 Task: Look for space in Herzogenrath, Germany from 1st July, 2023 to 8th July, 2023 for 2 adults, 1 child in price range Rs.15000 to Rs.20000. Place can be entire place with 1  bedroom having 1 bed and 1 bathroom. Property type can be house, flat, guest house, hotel. Booking option can be shelf check-in. Required host language is English.
Action: Mouse moved to (380, 105)
Screenshot: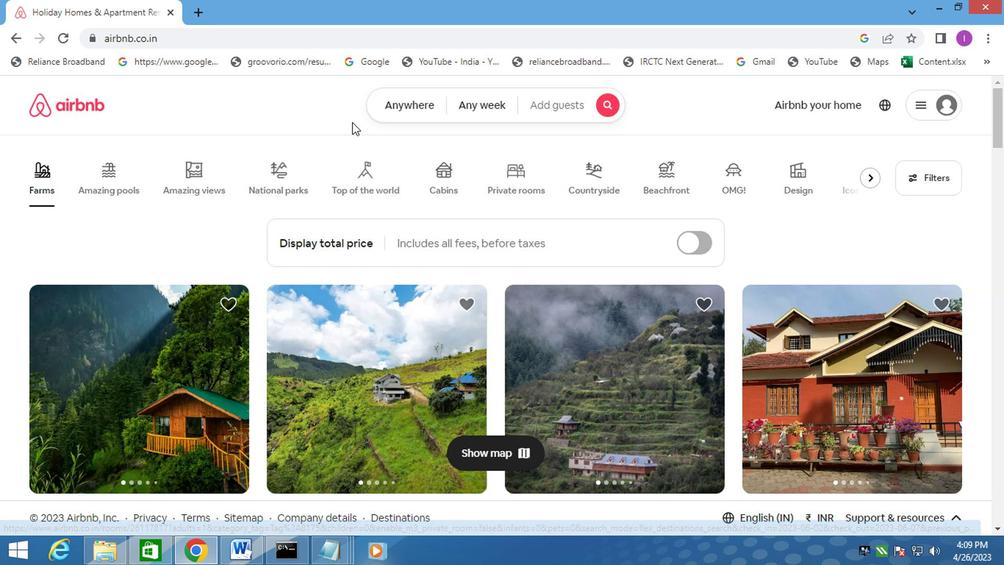 
Action: Mouse pressed left at (380, 105)
Screenshot: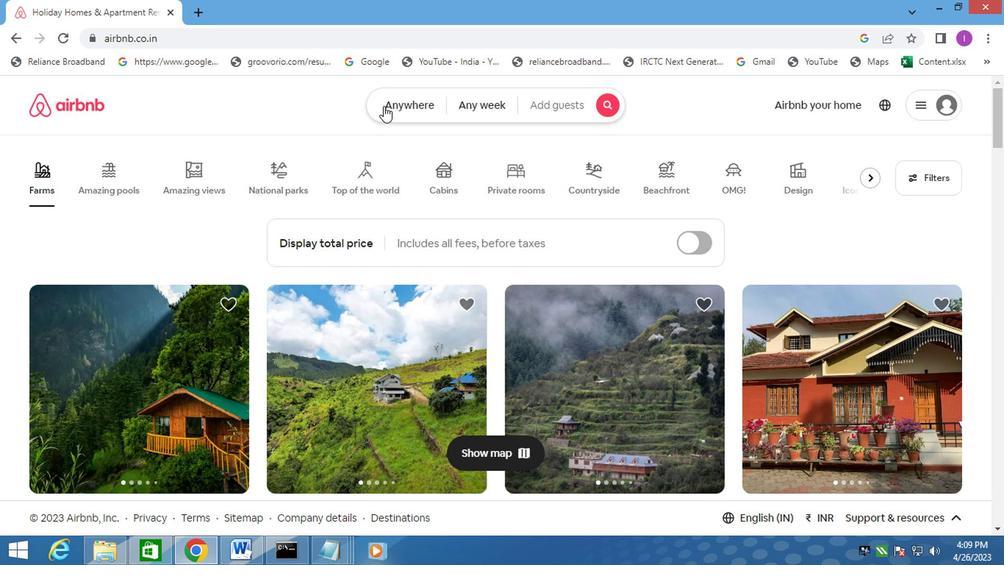
Action: Mouse moved to (277, 145)
Screenshot: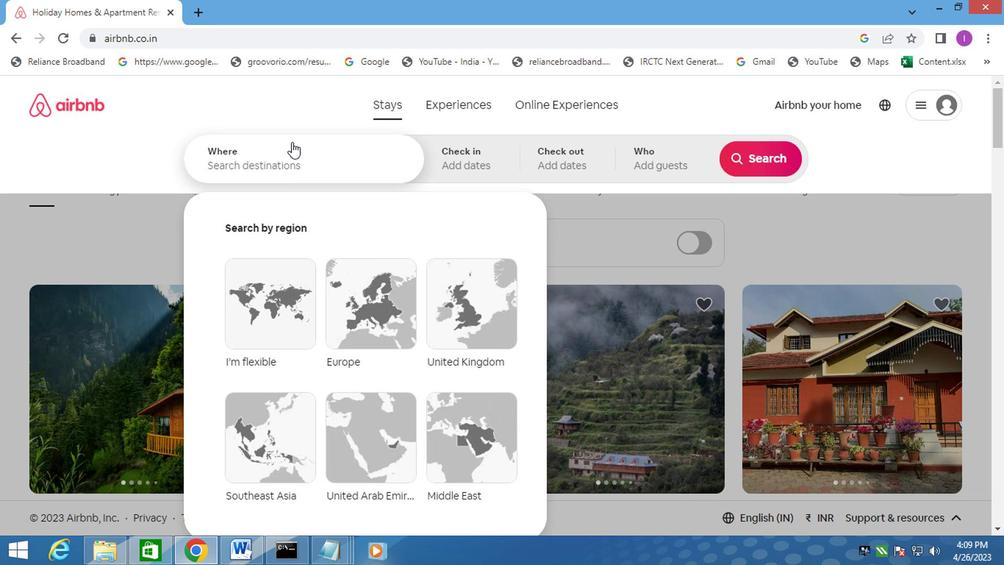 
Action: Mouse pressed left at (277, 145)
Screenshot: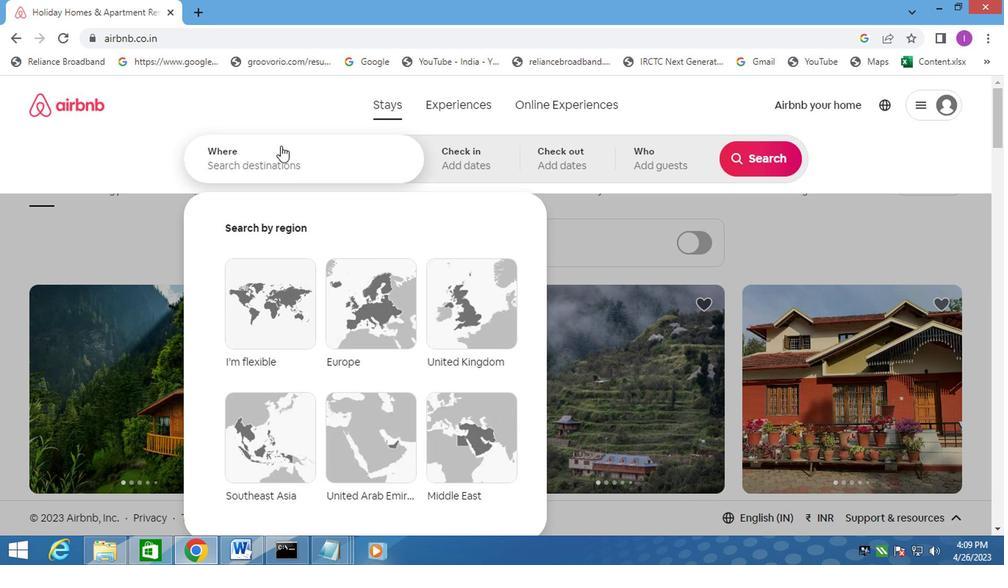
Action: Mouse moved to (277, 145)
Screenshot: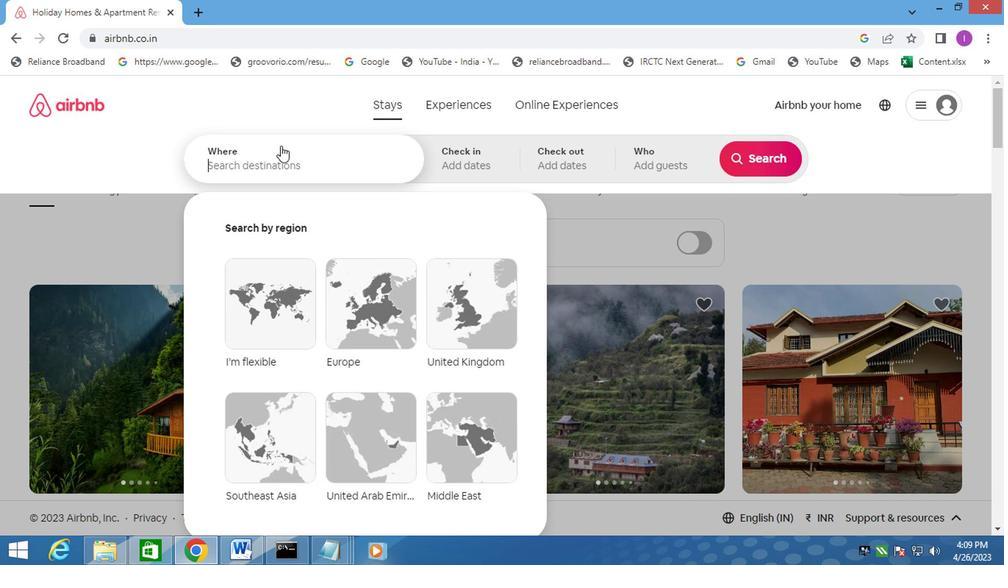 
Action: Key pressed <Key.shift><Key.shift><Key.shift><Key.shift>HERZOGENRATH,GERMANY
Screenshot: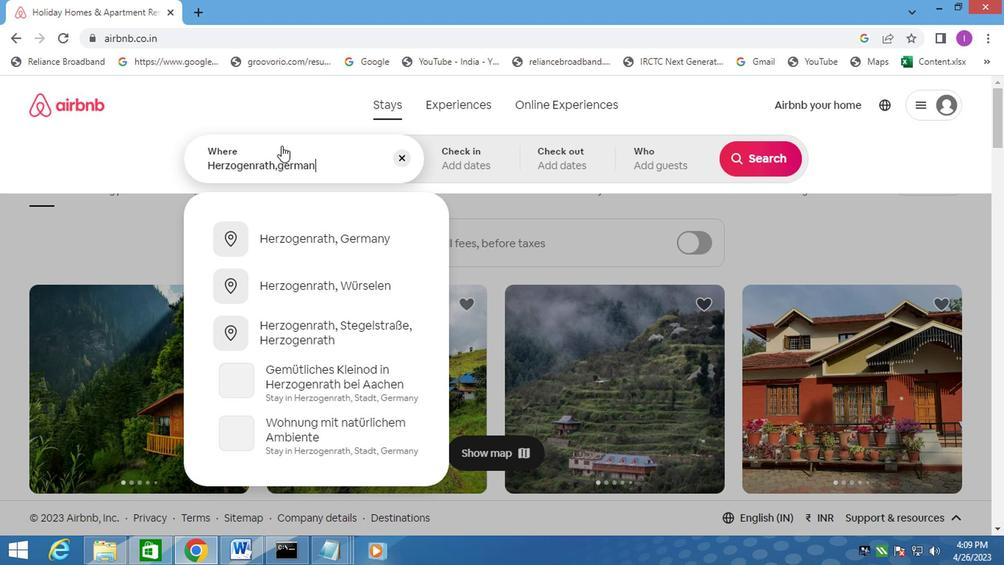 
Action: Mouse moved to (299, 244)
Screenshot: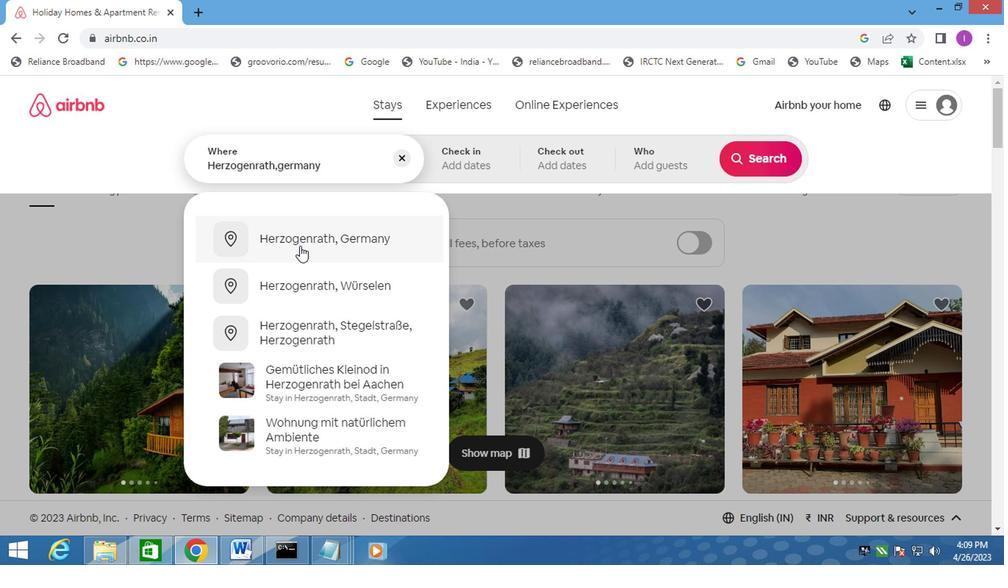 
Action: Mouse pressed left at (299, 244)
Screenshot: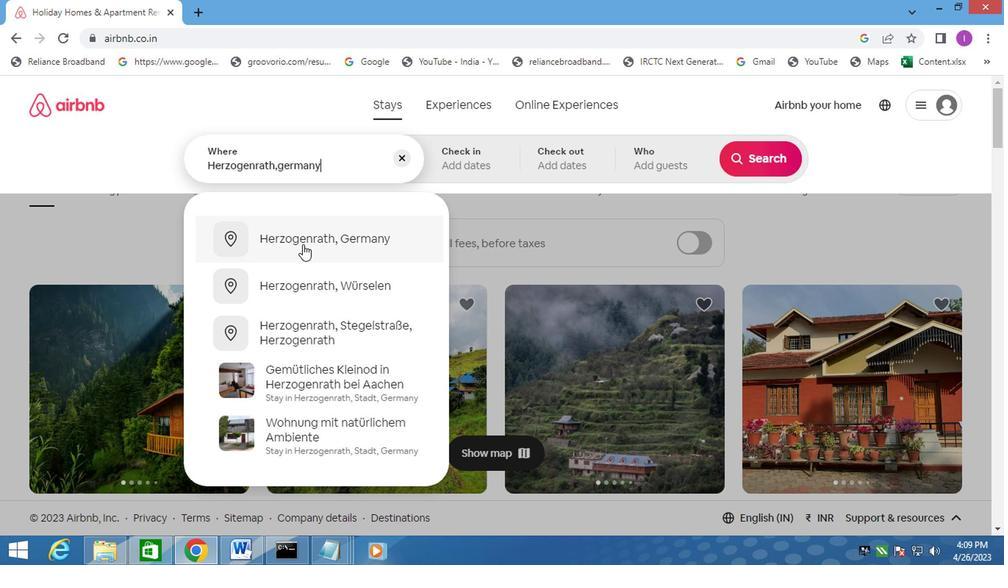 
Action: Mouse moved to (743, 278)
Screenshot: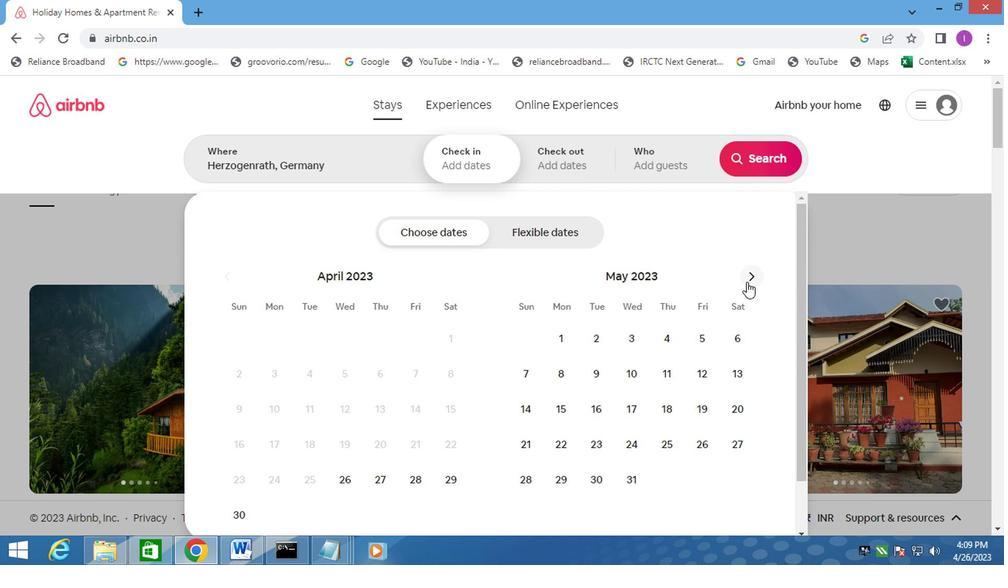 
Action: Mouse pressed left at (743, 278)
Screenshot: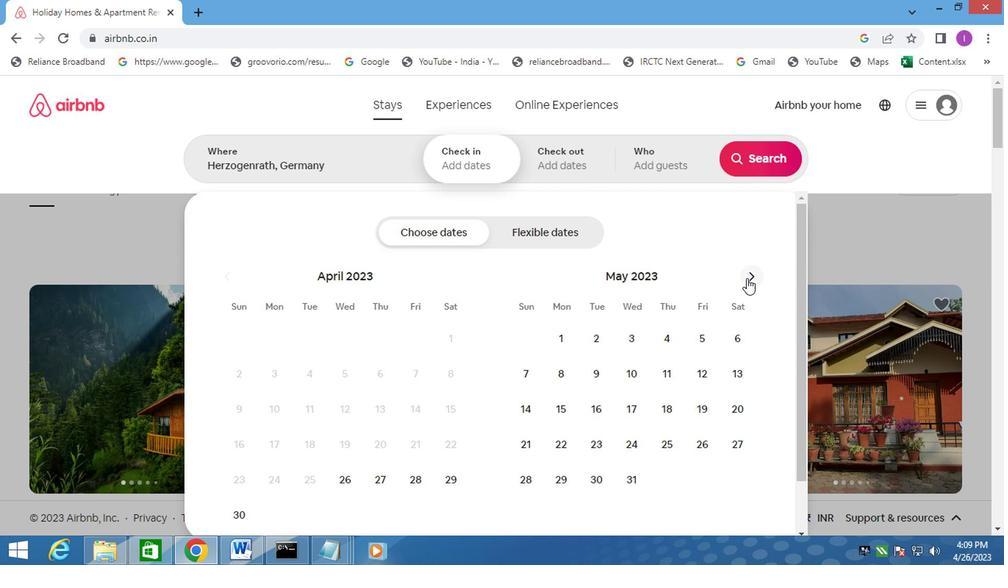 
Action: Mouse pressed left at (743, 278)
Screenshot: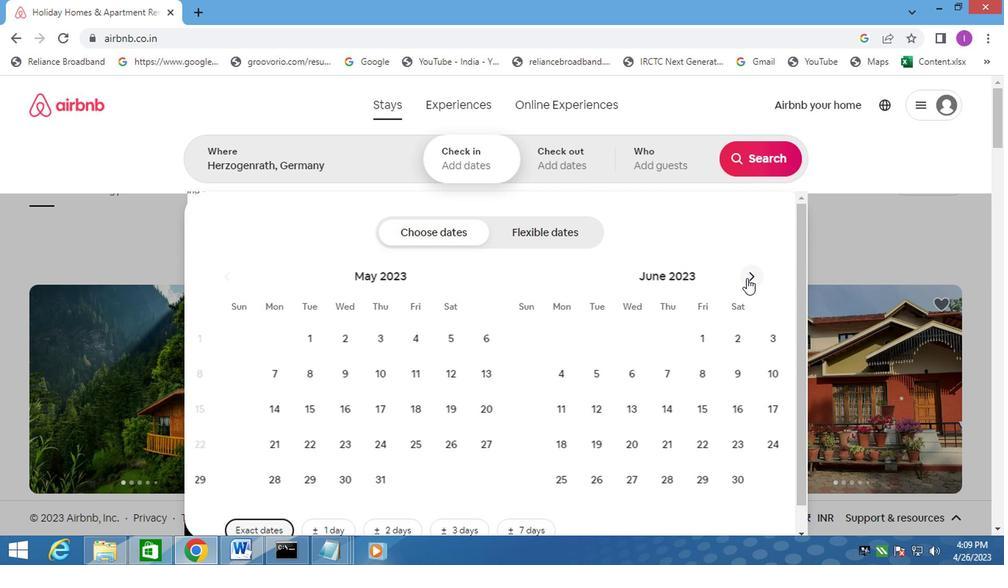 
Action: Mouse moved to (740, 341)
Screenshot: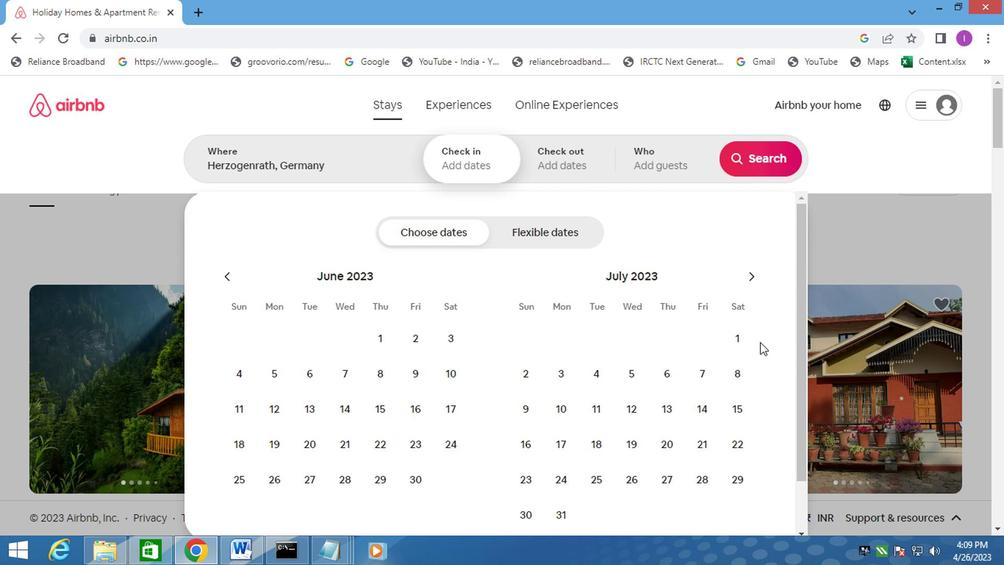 
Action: Mouse pressed left at (740, 341)
Screenshot: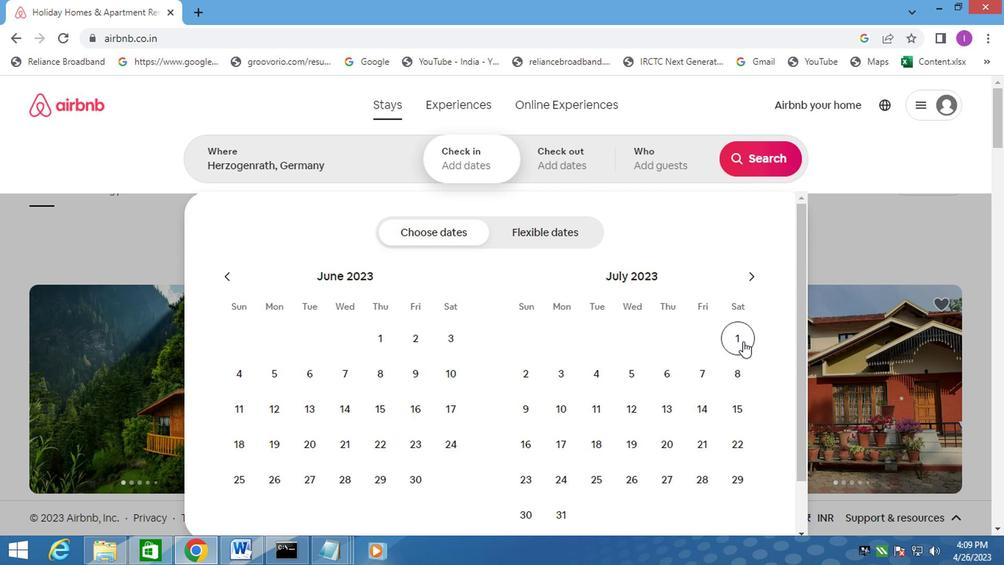 
Action: Mouse moved to (732, 381)
Screenshot: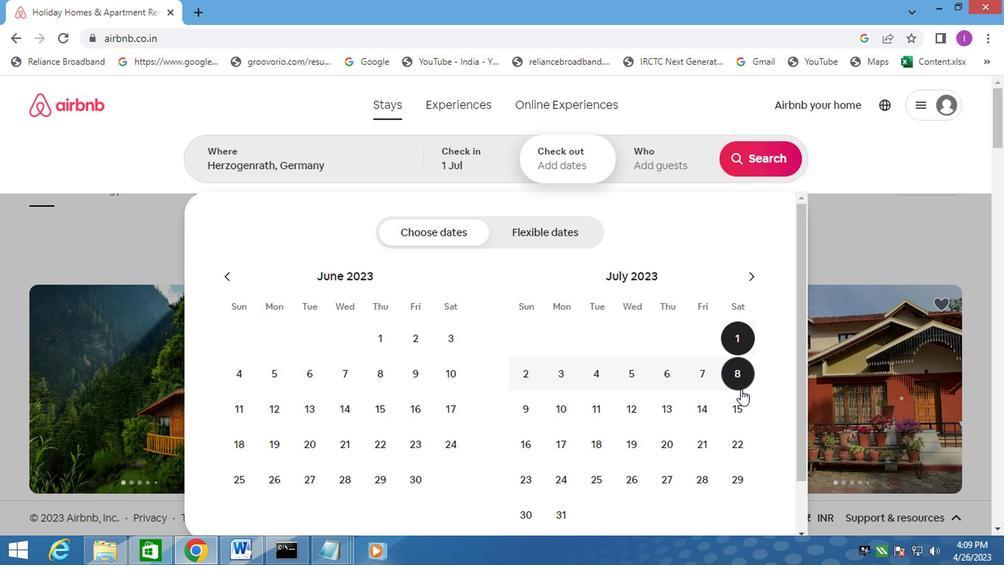 
Action: Mouse pressed left at (732, 381)
Screenshot: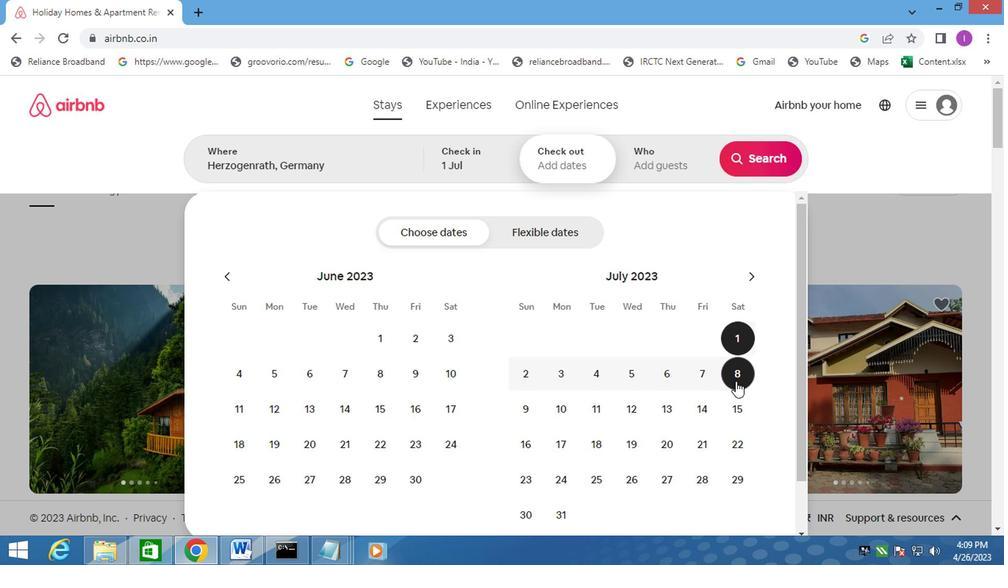 
Action: Mouse moved to (656, 169)
Screenshot: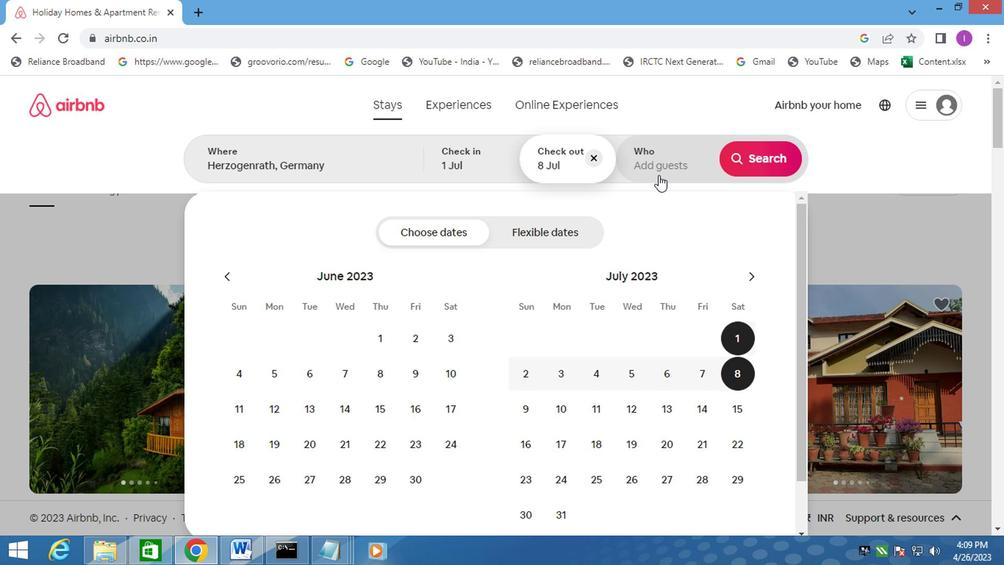 
Action: Mouse pressed left at (656, 169)
Screenshot: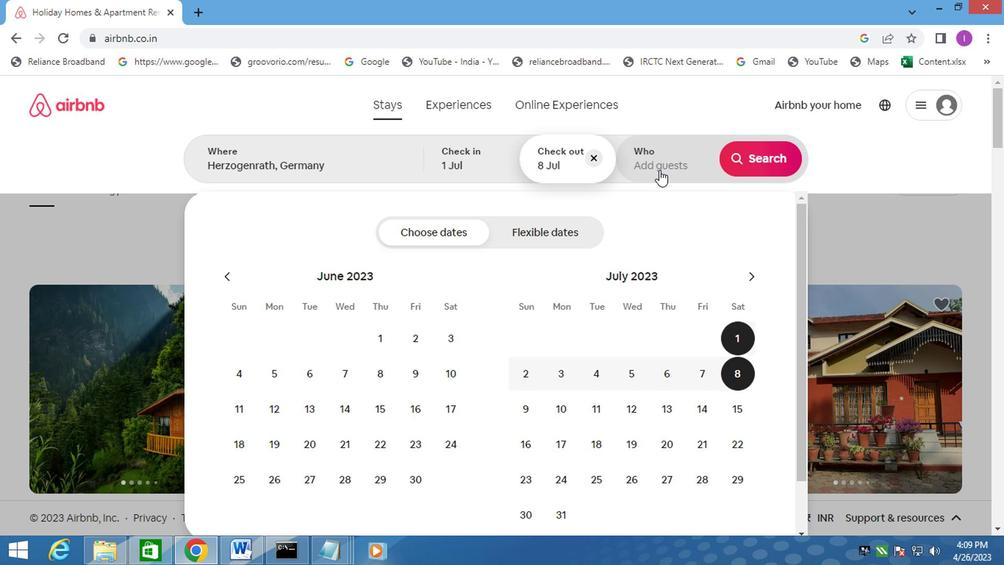 
Action: Mouse moved to (755, 242)
Screenshot: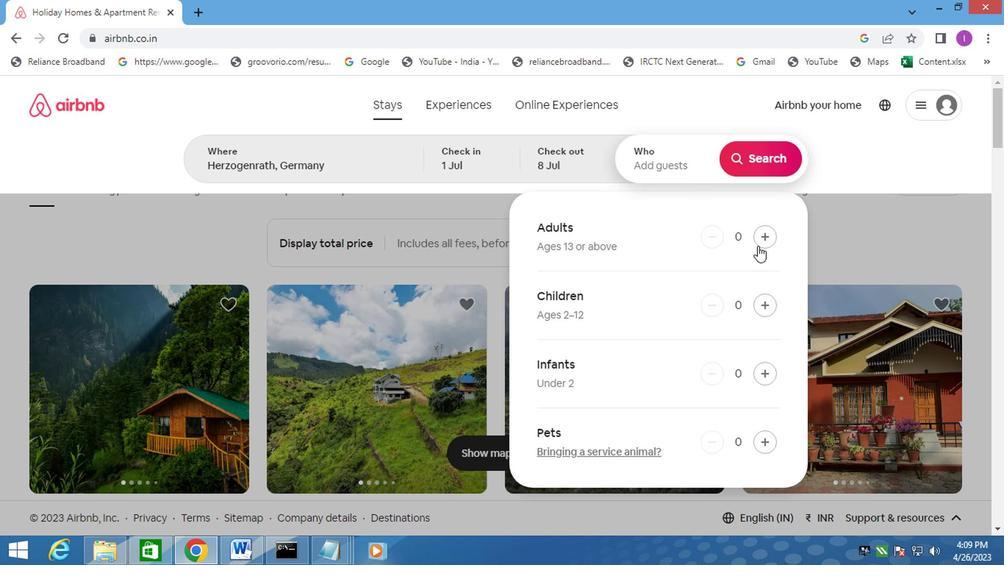 
Action: Mouse pressed left at (755, 242)
Screenshot: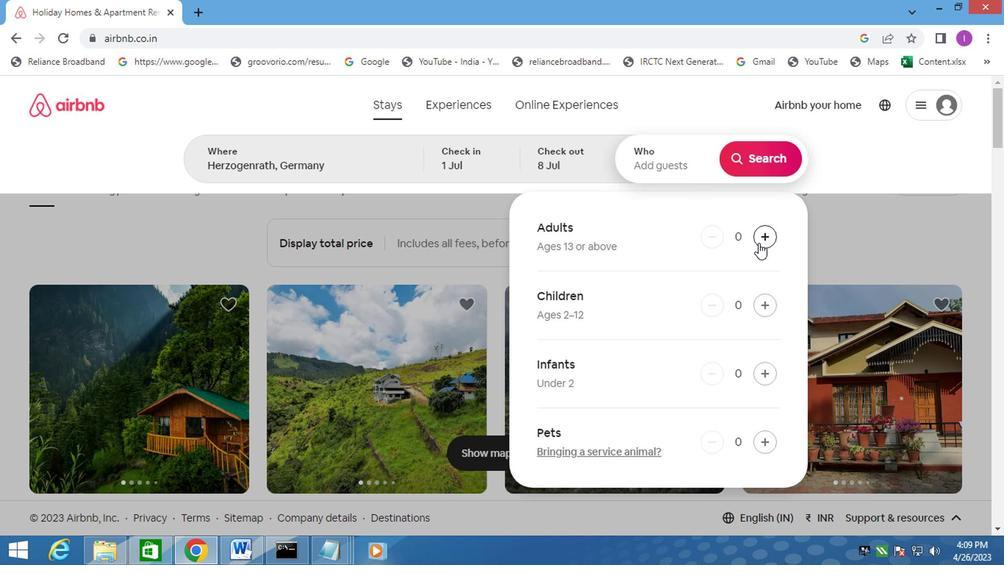 
Action: Mouse pressed left at (755, 242)
Screenshot: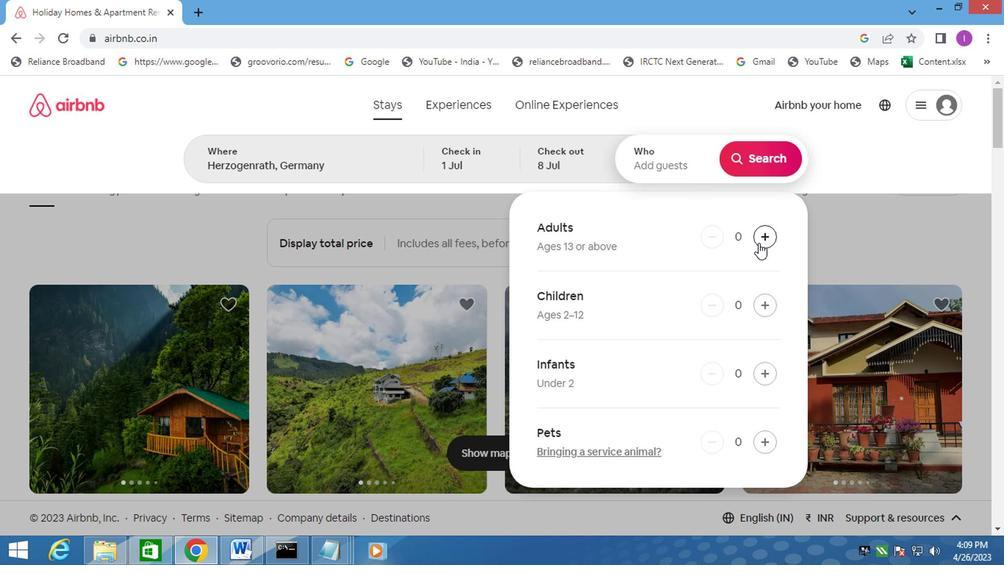 
Action: Mouse moved to (767, 310)
Screenshot: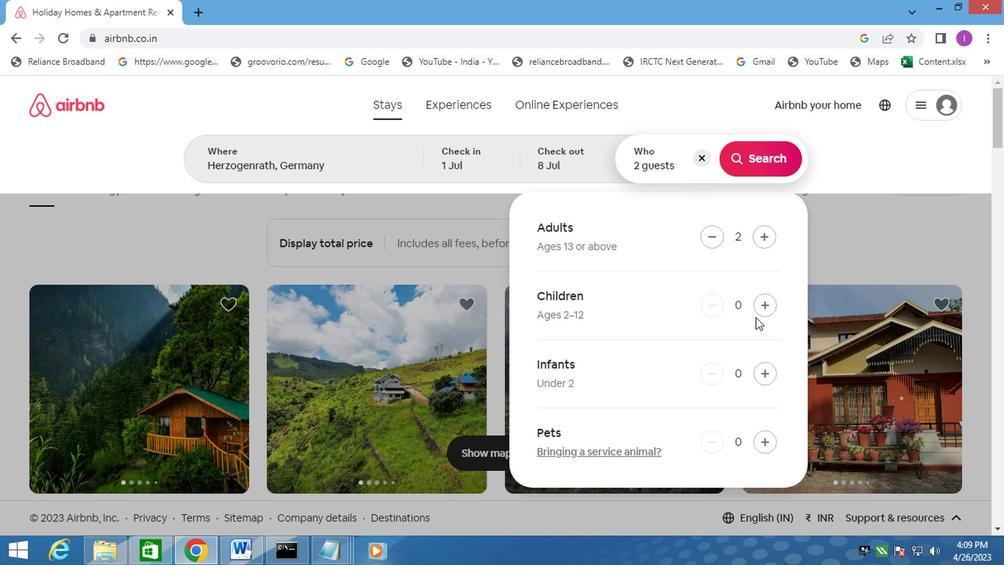 
Action: Mouse pressed left at (767, 310)
Screenshot: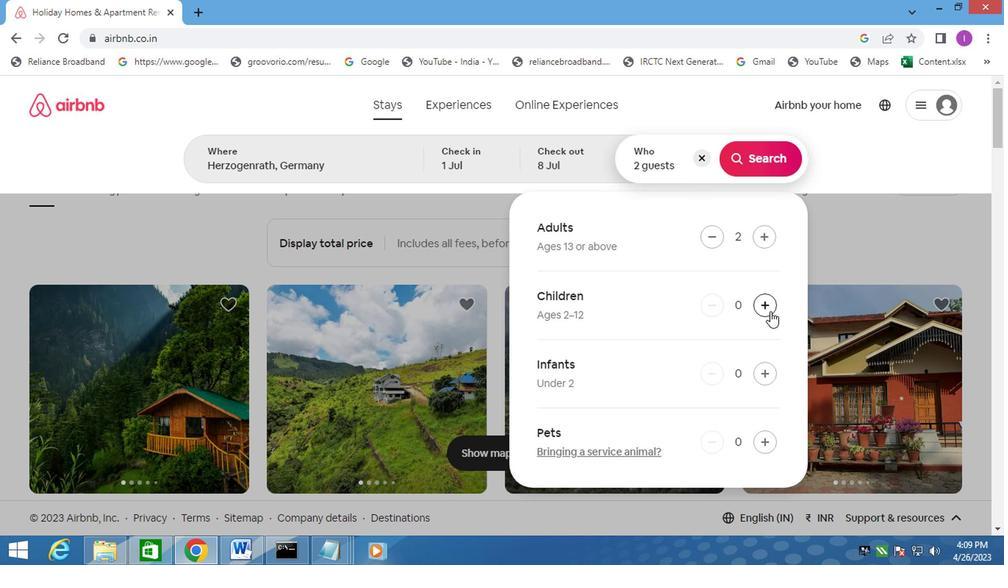 
Action: Mouse moved to (747, 163)
Screenshot: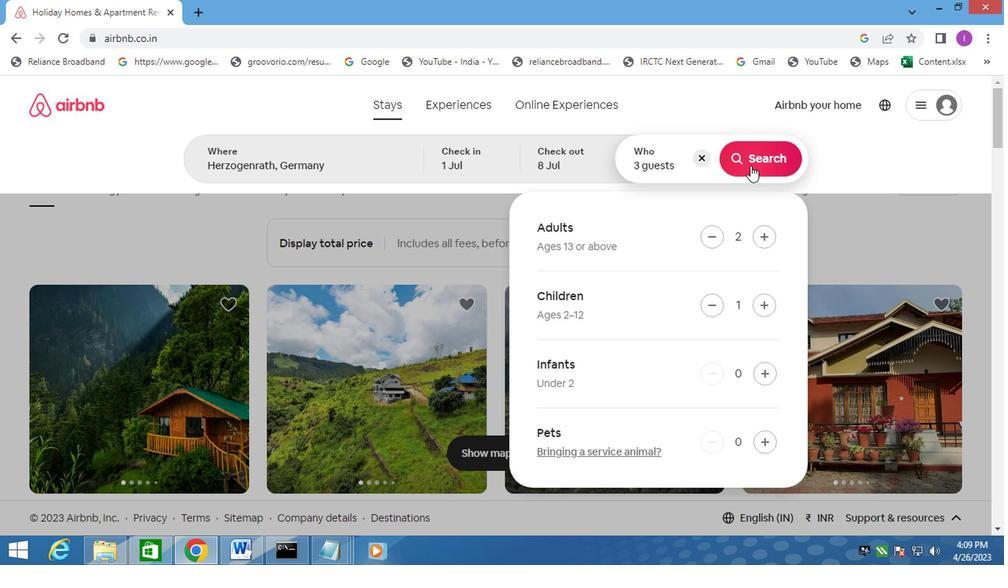 
Action: Mouse pressed left at (747, 163)
Screenshot: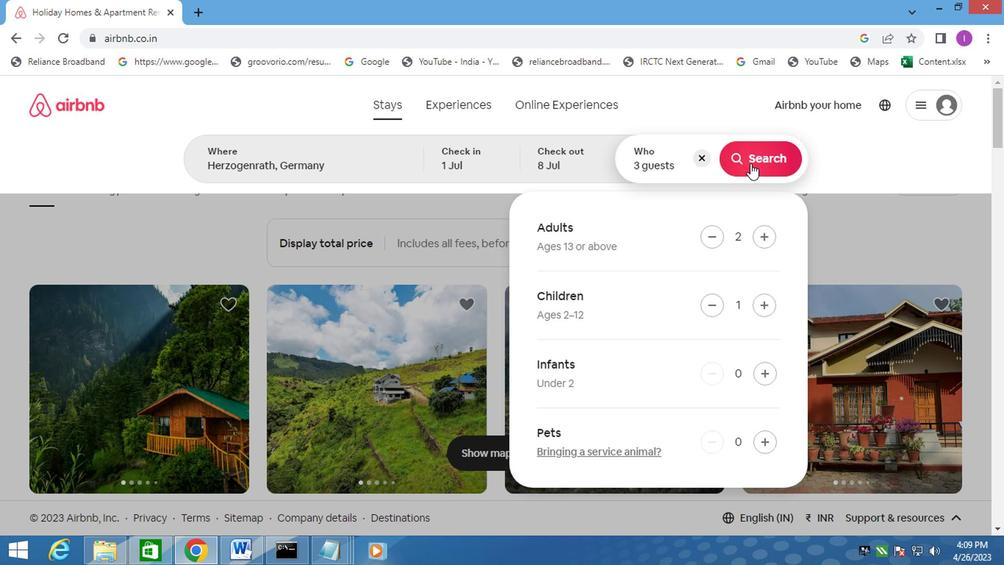 
Action: Mouse moved to (940, 165)
Screenshot: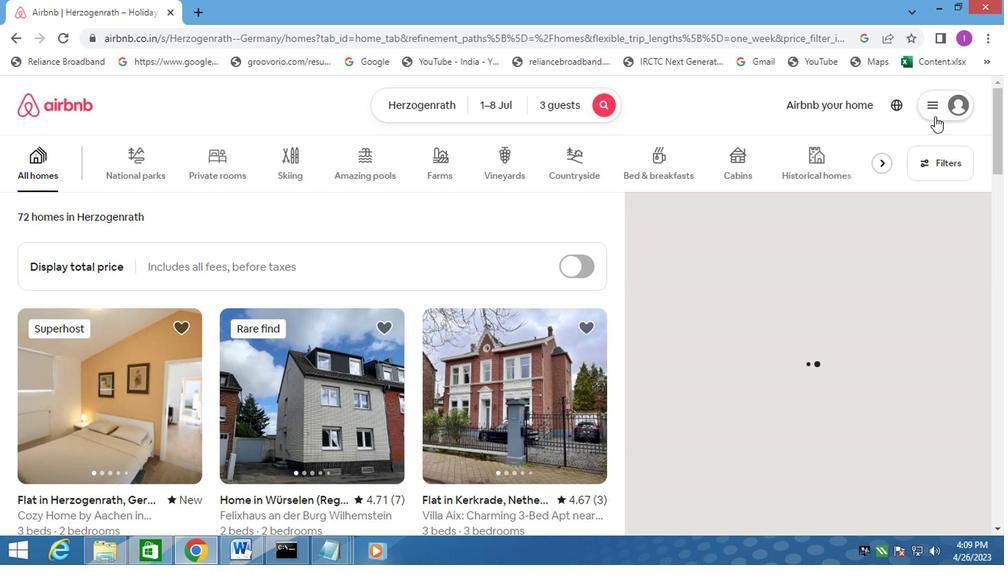 
Action: Mouse pressed left at (940, 165)
Screenshot: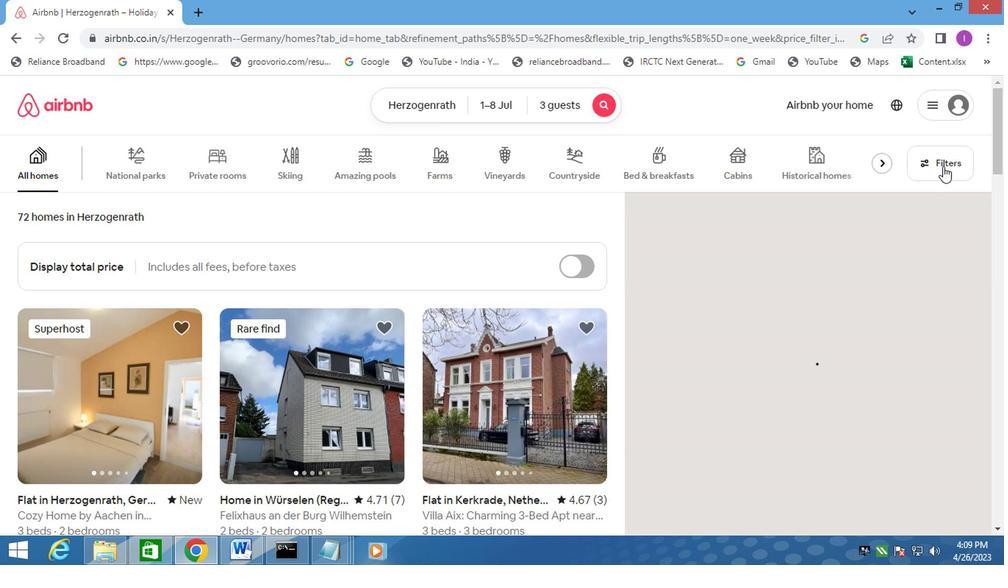 
Action: Mouse moved to (314, 342)
Screenshot: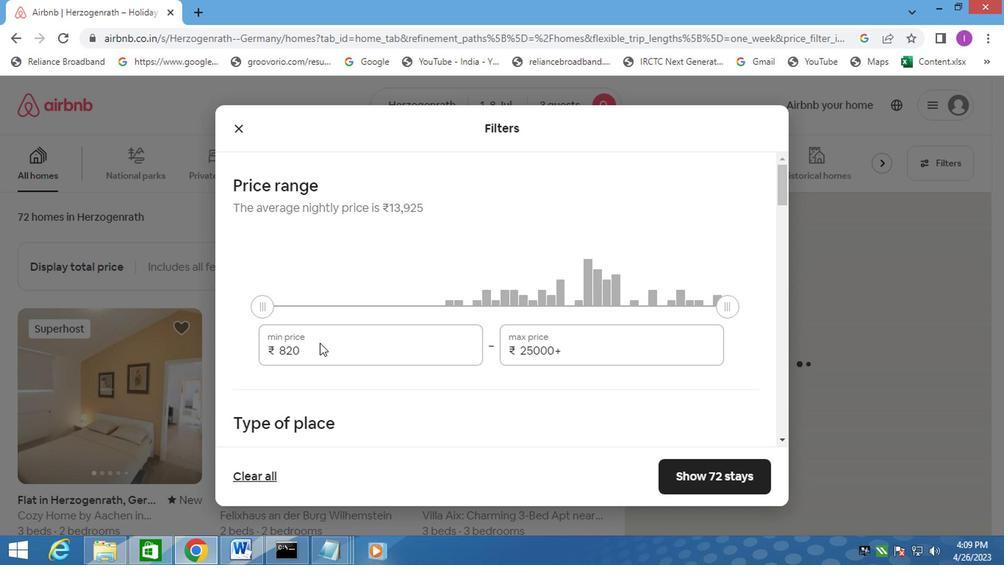 
Action: Mouse pressed left at (314, 342)
Screenshot: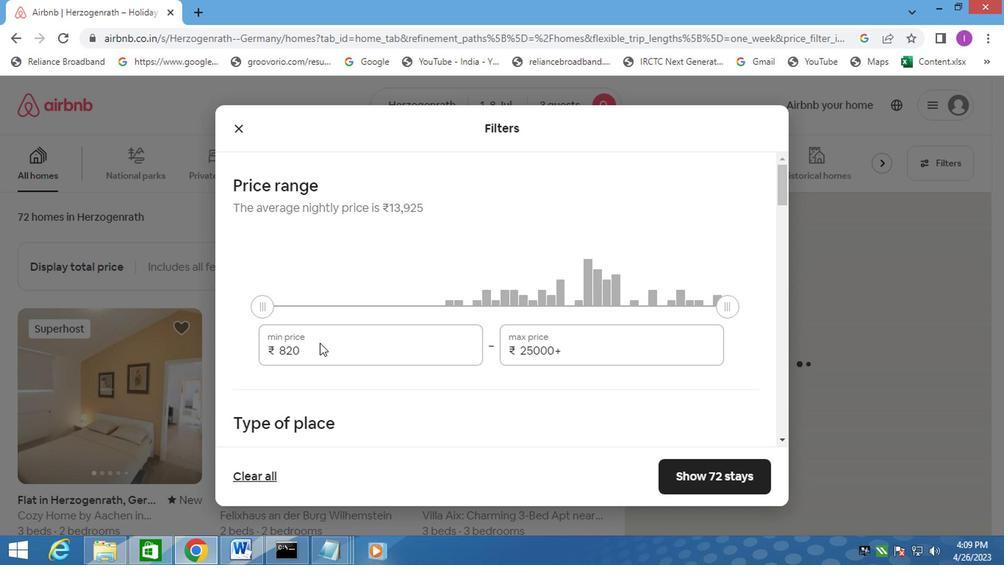 
Action: Mouse moved to (309, 342)
Screenshot: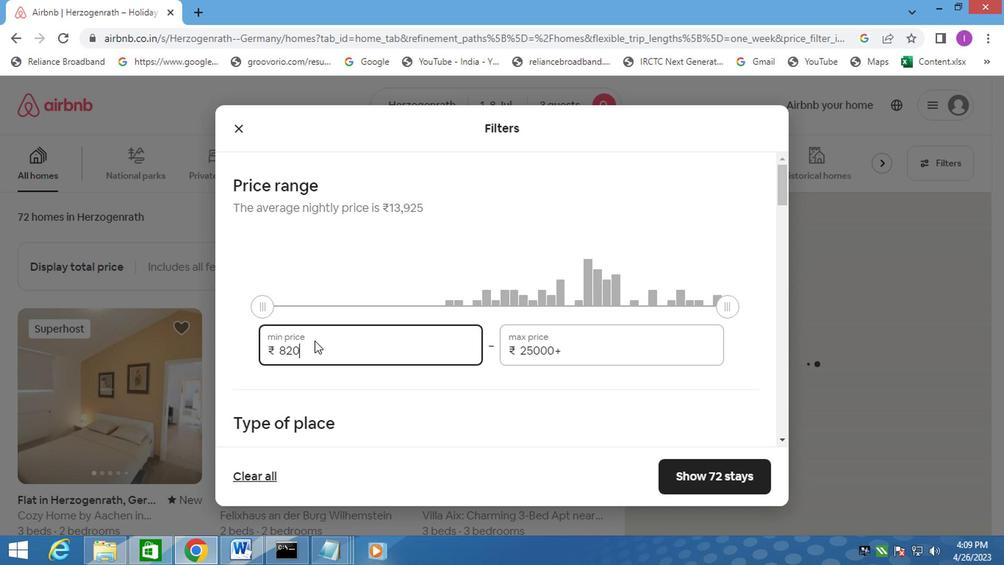 
Action: Mouse pressed left at (309, 342)
Screenshot: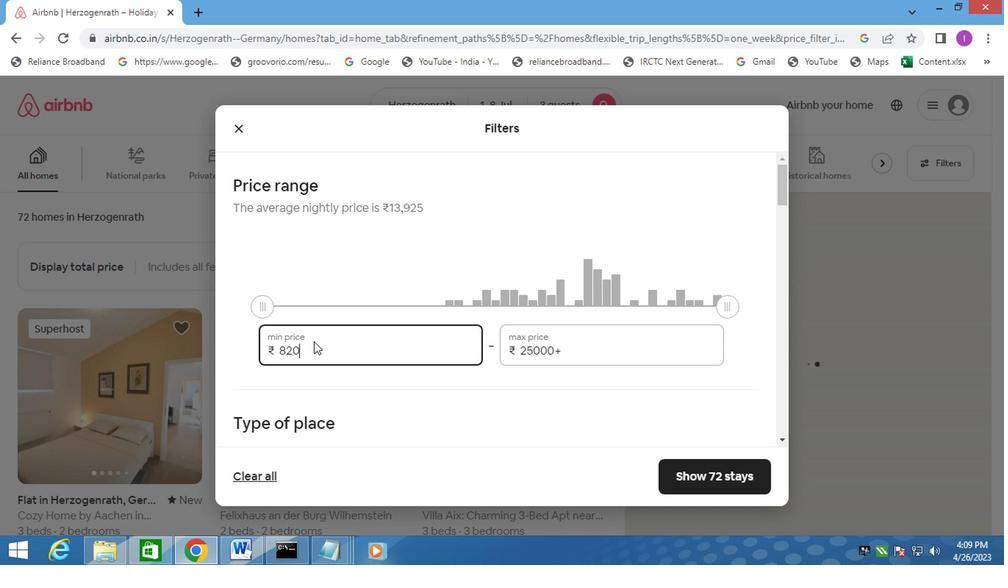 
Action: Mouse moved to (309, 352)
Screenshot: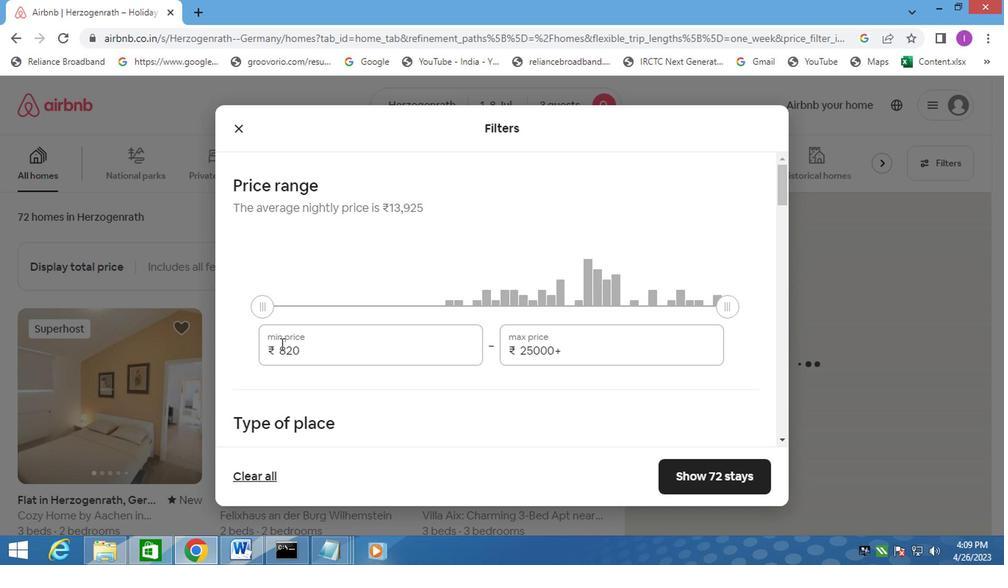 
Action: Mouse pressed left at (309, 352)
Screenshot: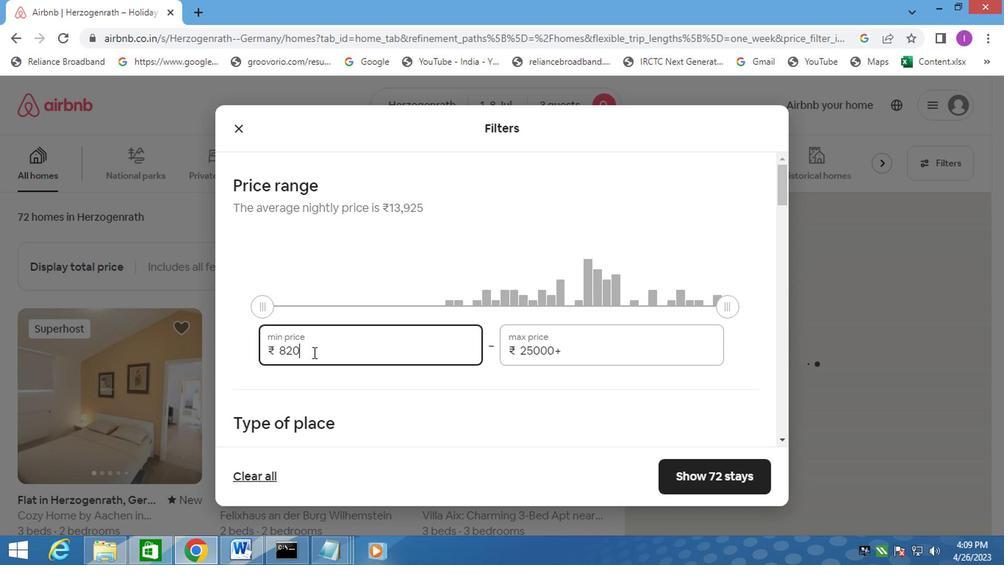 
Action: Mouse moved to (462, 354)
Screenshot: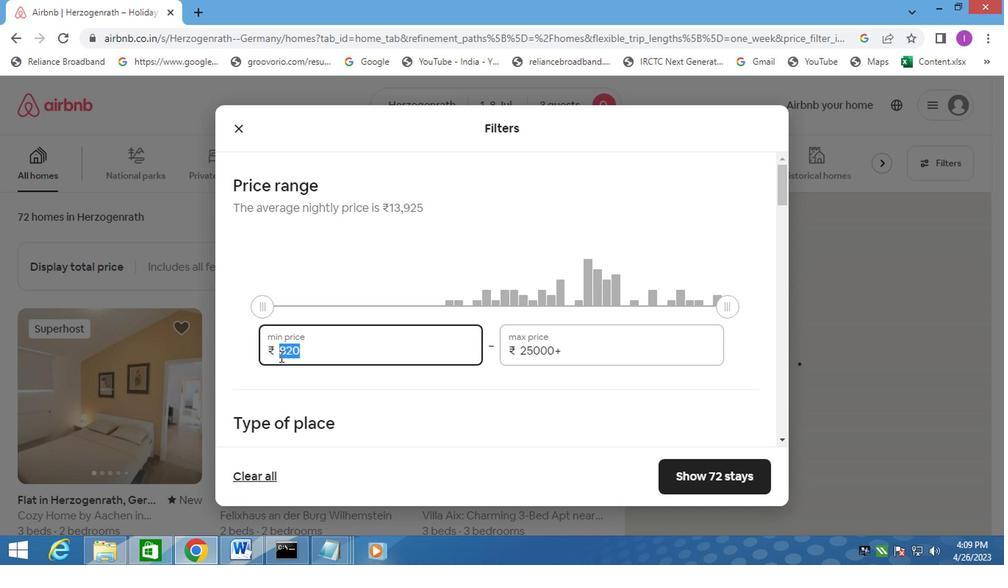 
Action: Key pressed 1
Screenshot: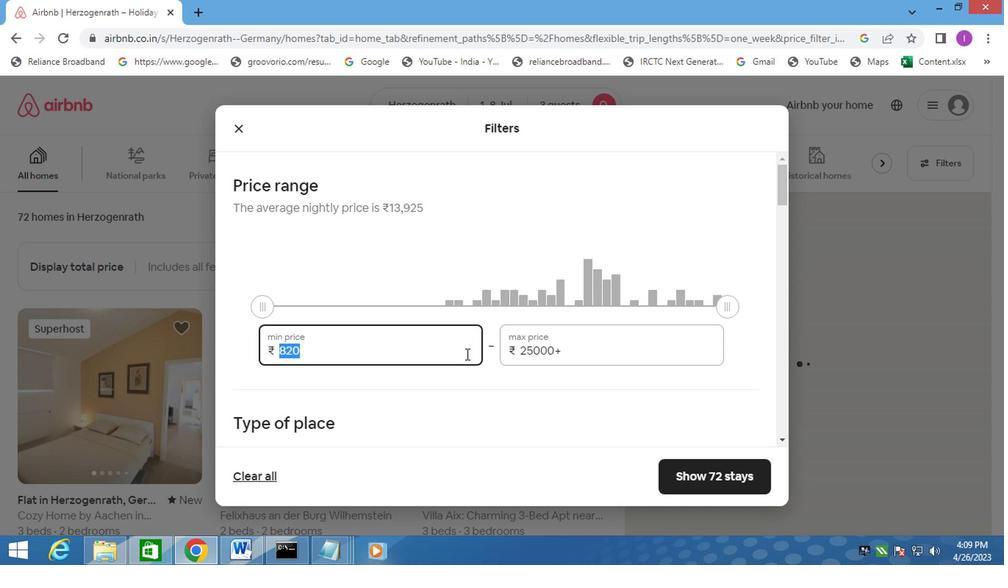 
Action: Mouse moved to (463, 355)
Screenshot: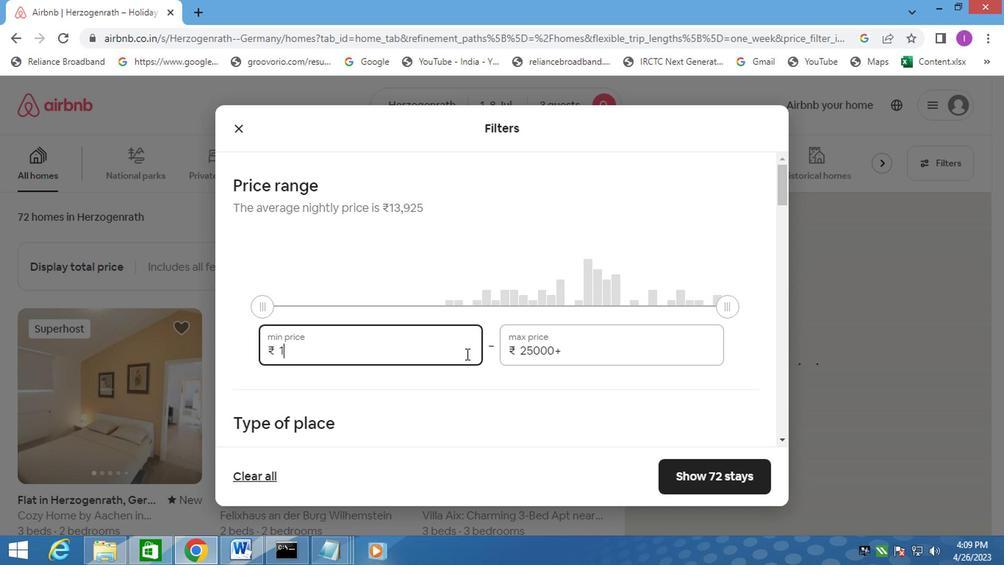 
Action: Key pressed 5
Screenshot: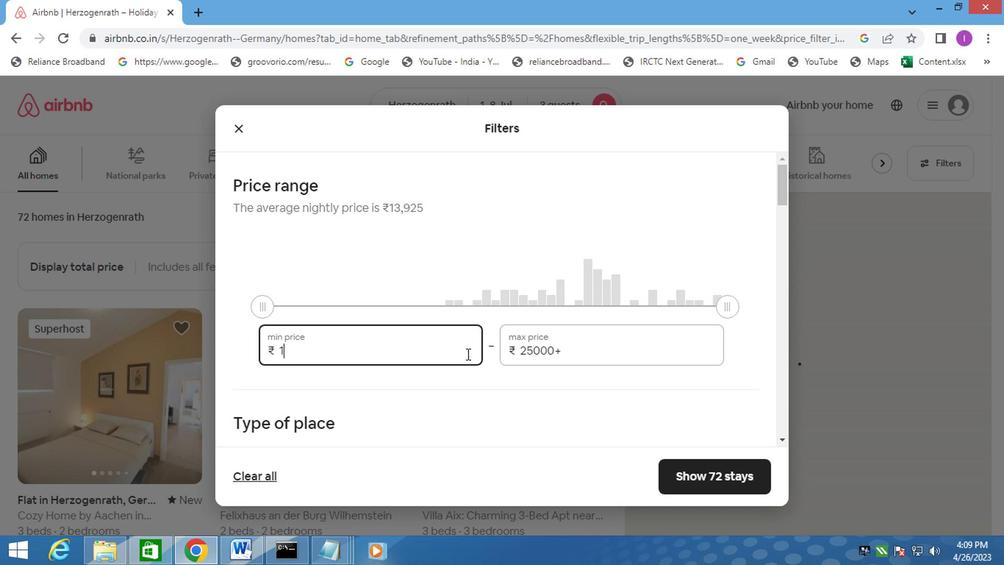 
Action: Mouse moved to (463, 355)
Screenshot: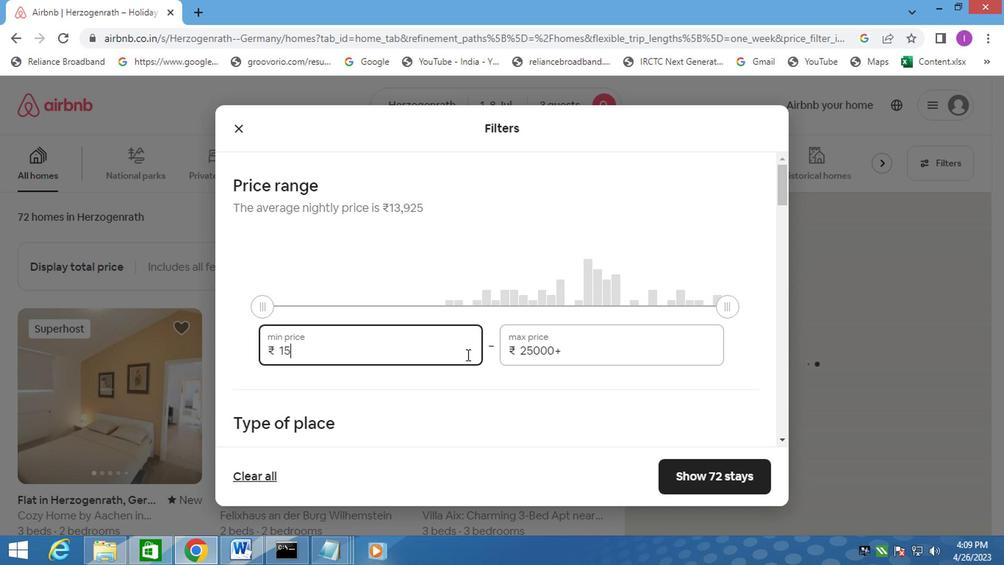 
Action: Key pressed 000
Screenshot: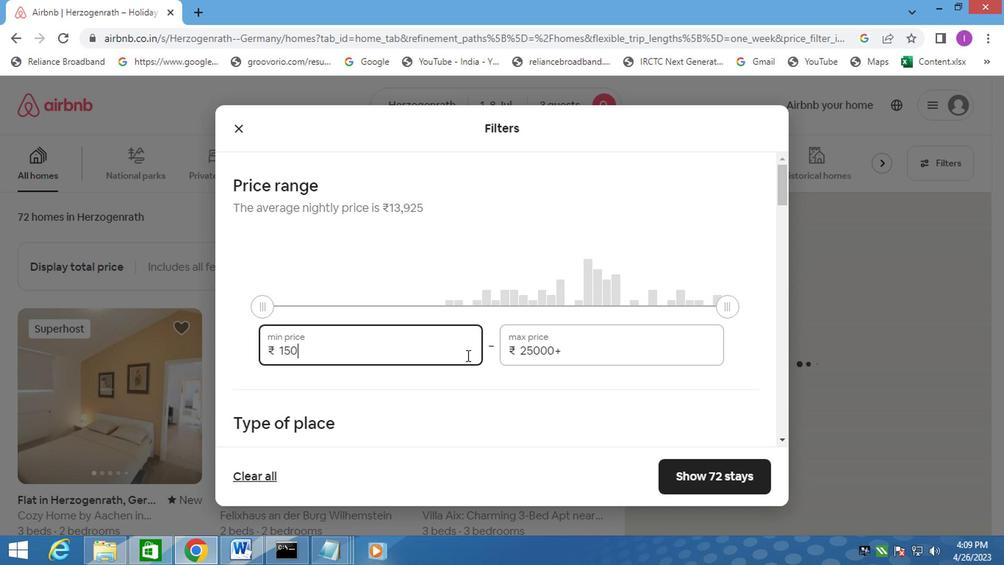 
Action: Mouse moved to (562, 351)
Screenshot: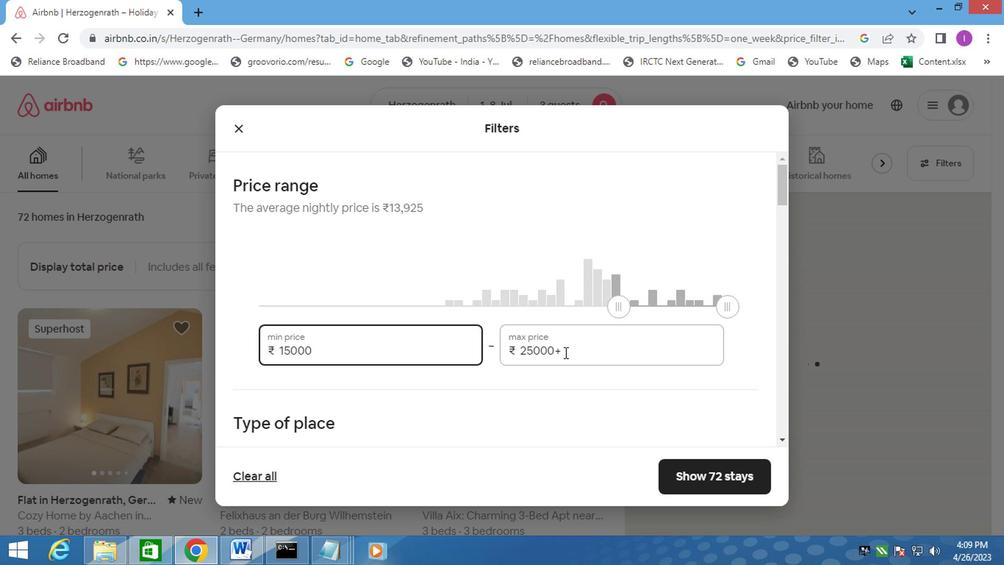 
Action: Mouse pressed left at (562, 351)
Screenshot: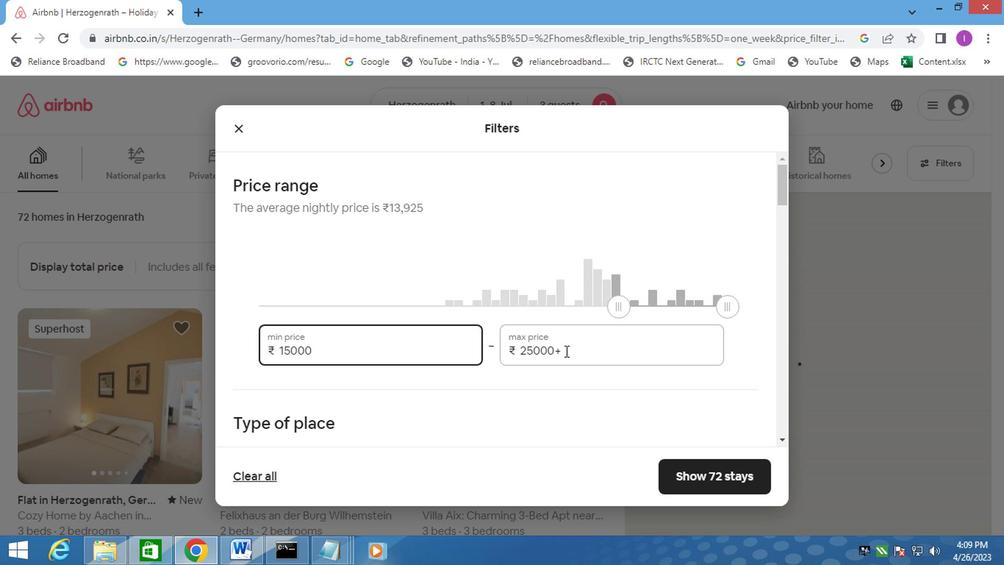 
Action: Mouse moved to (528, 354)
Screenshot: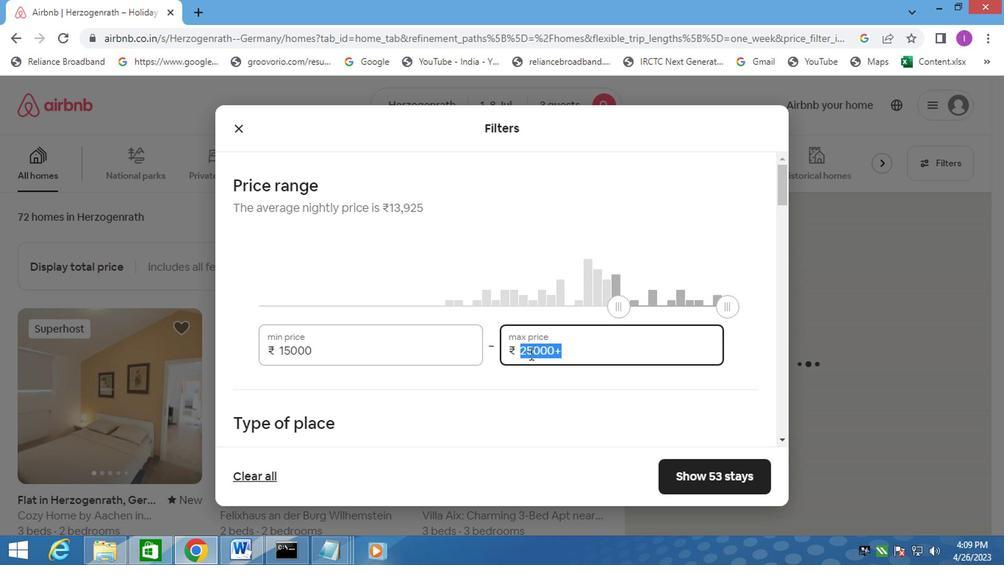 
Action: Key pressed 2
Screenshot: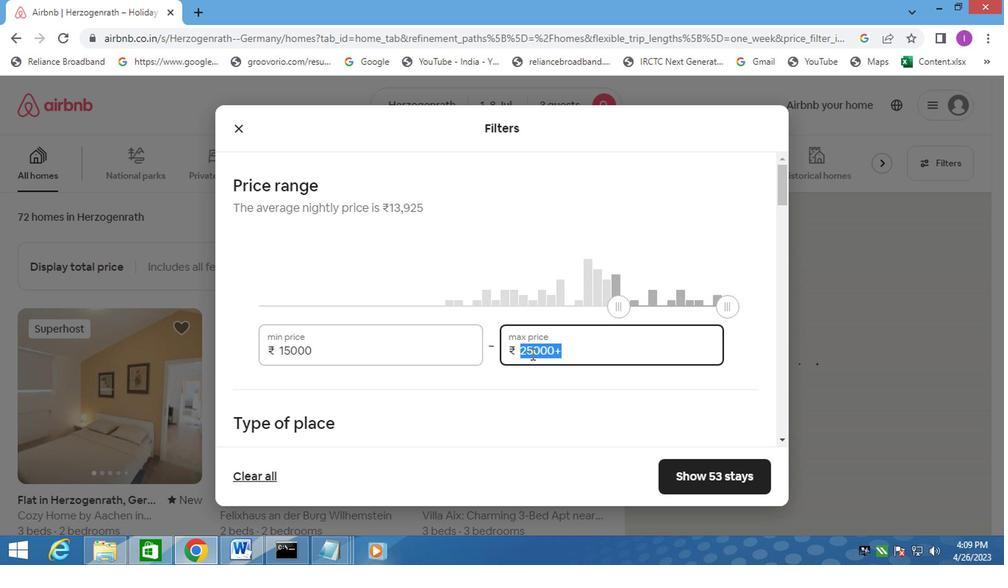 
Action: Mouse moved to (528, 354)
Screenshot: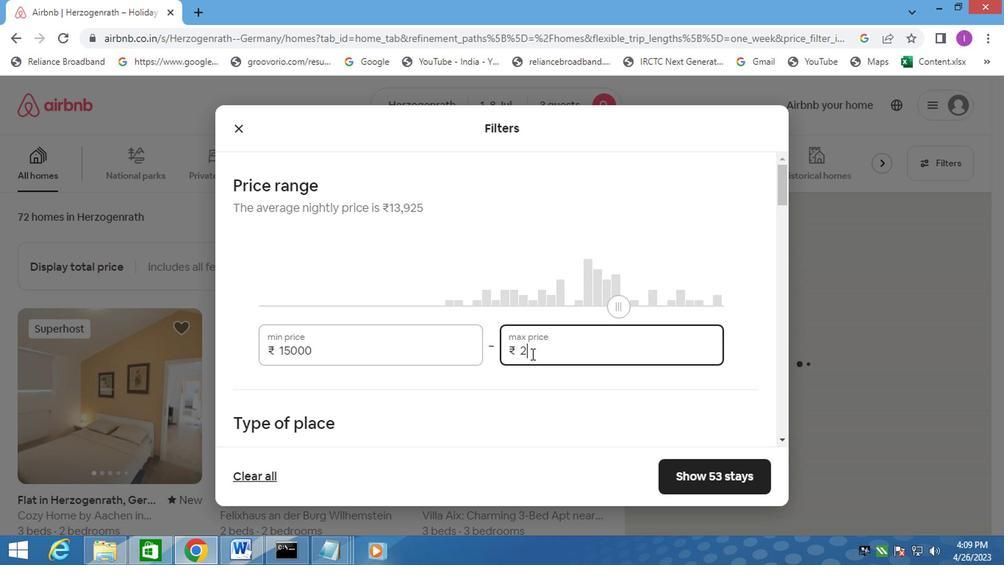 
Action: Key pressed 0000
Screenshot: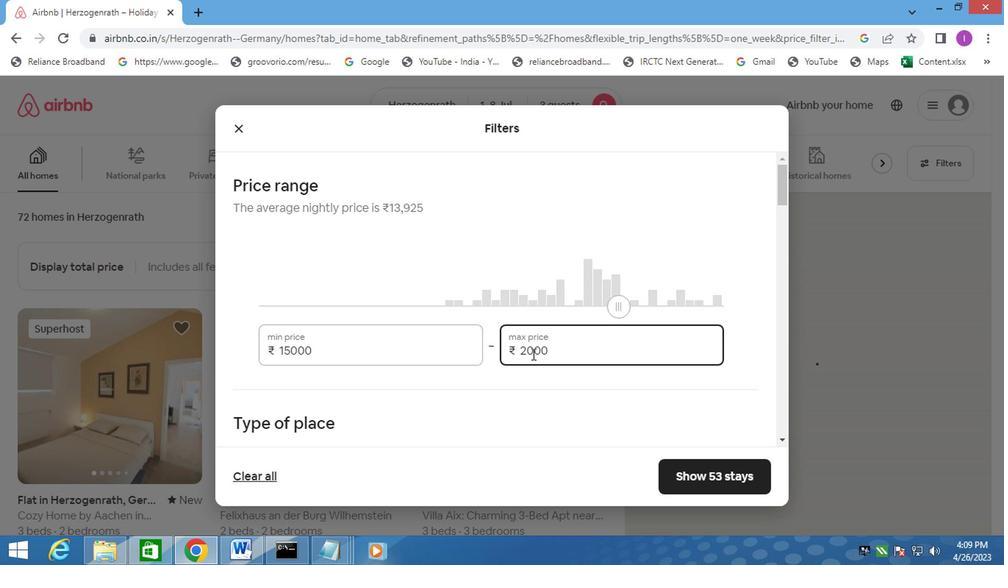 
Action: Mouse moved to (479, 416)
Screenshot: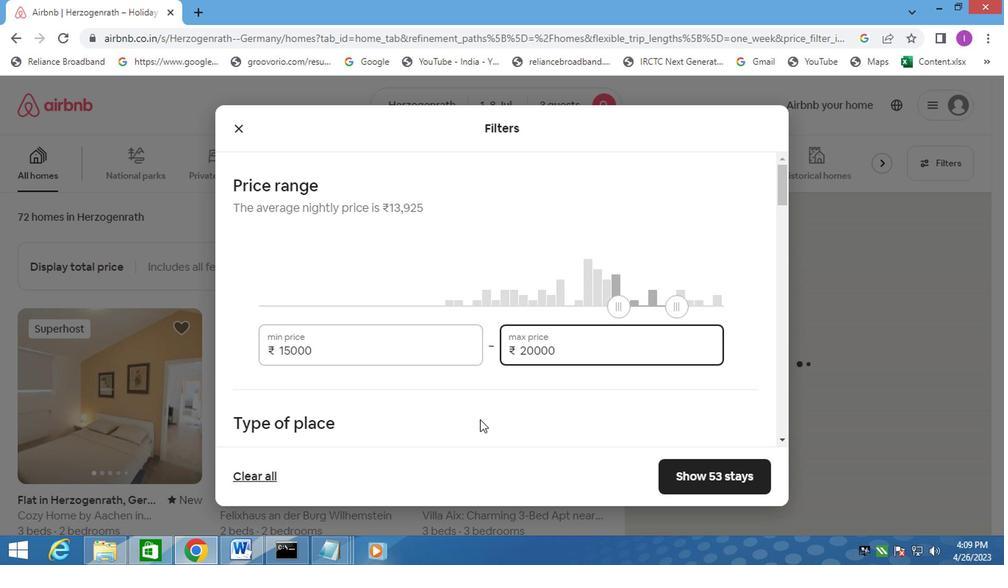 
Action: Mouse scrolled (479, 415) with delta (0, -1)
Screenshot: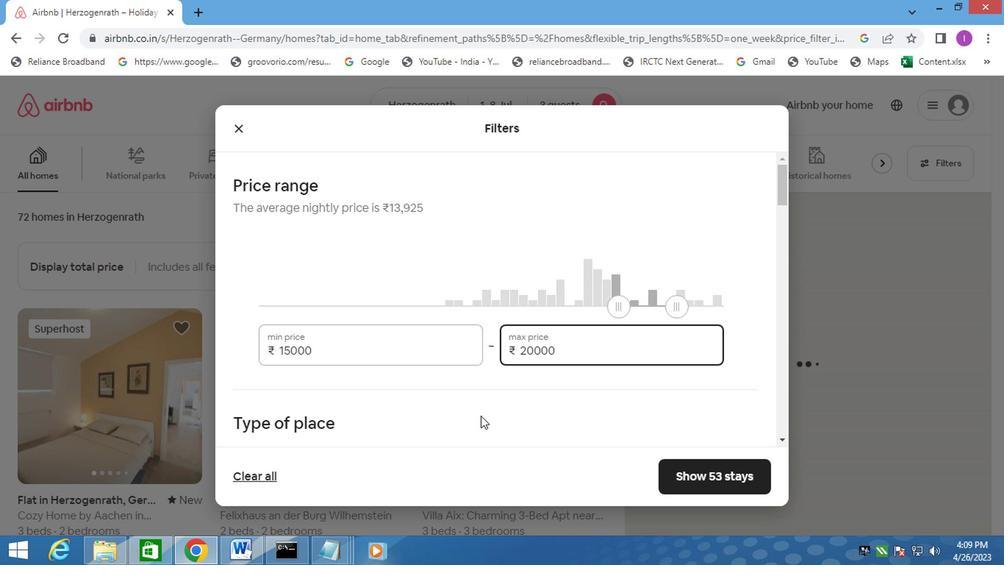 
Action: Mouse moved to (479, 415)
Screenshot: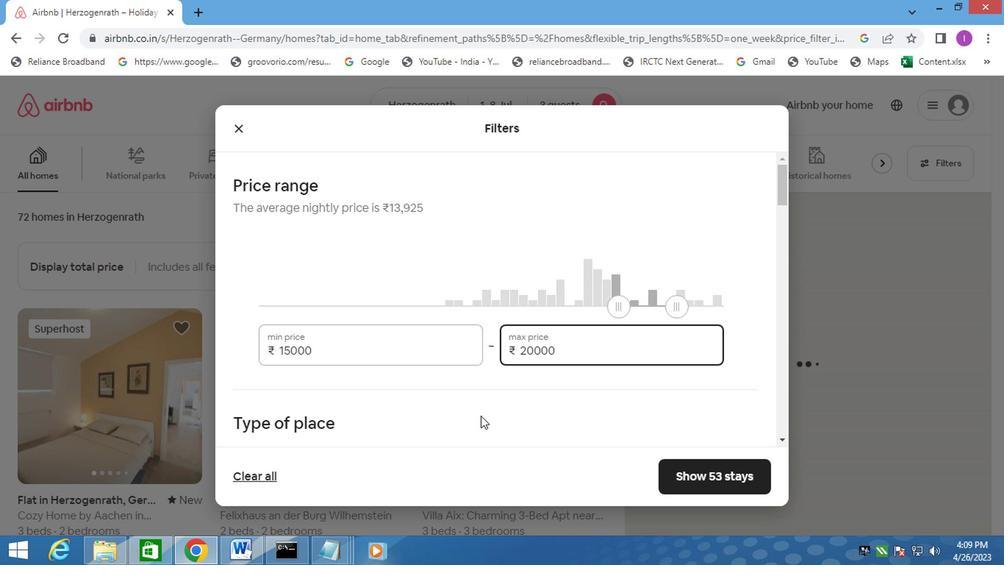 
Action: Mouse scrolled (479, 414) with delta (0, 0)
Screenshot: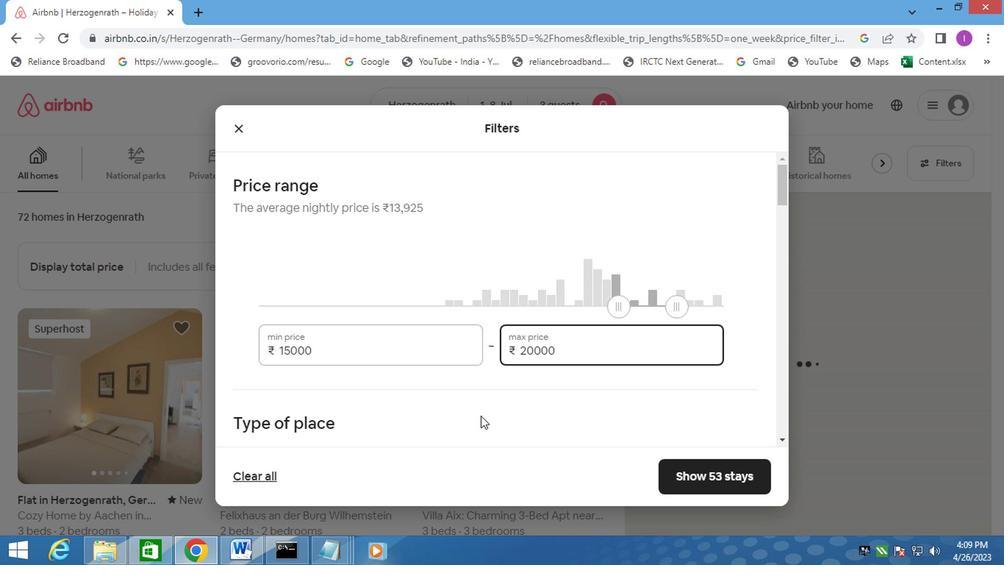 
Action: Mouse moved to (480, 398)
Screenshot: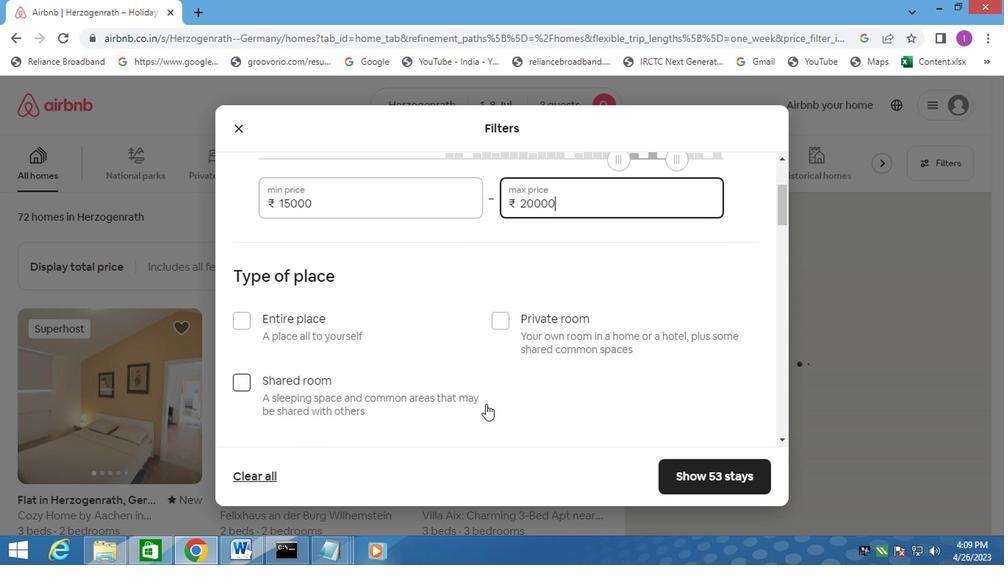 
Action: Mouse scrolled (480, 397) with delta (0, -1)
Screenshot: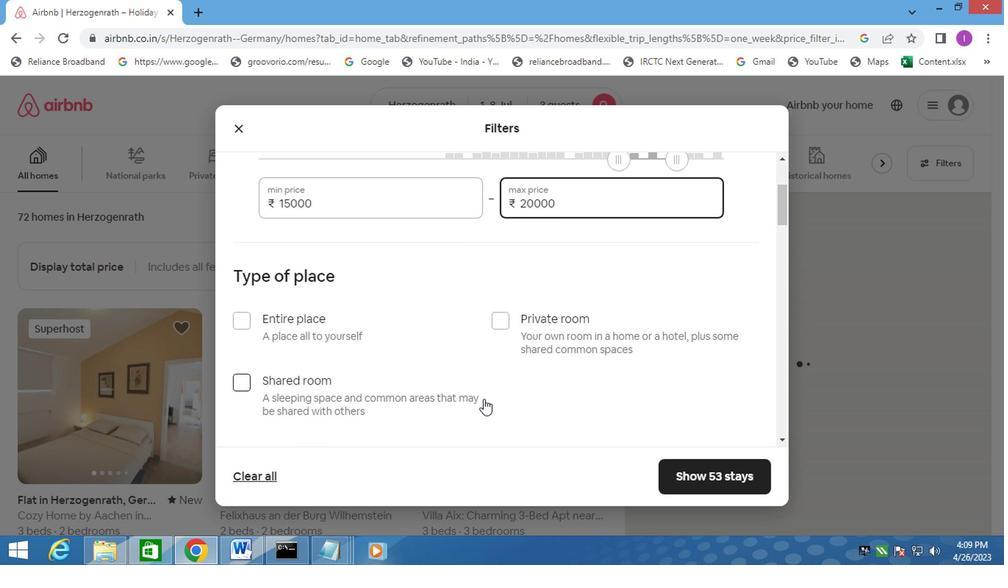 
Action: Mouse moved to (242, 251)
Screenshot: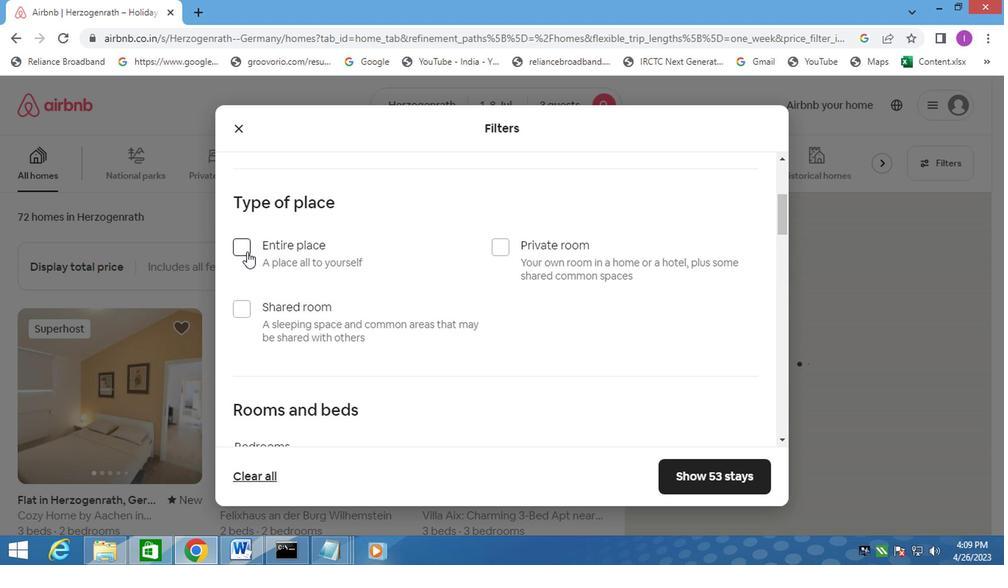
Action: Mouse pressed left at (242, 251)
Screenshot: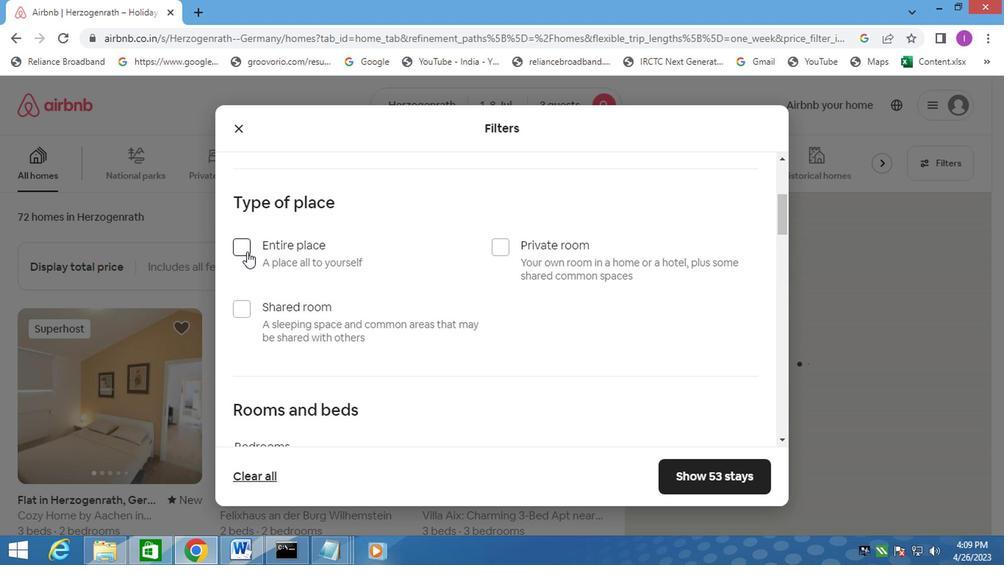 
Action: Mouse moved to (362, 315)
Screenshot: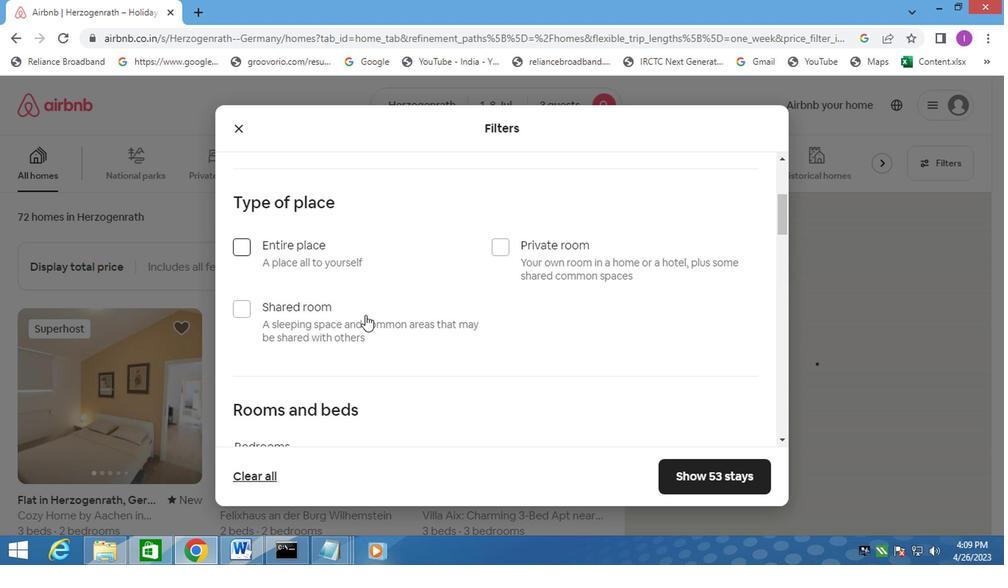 
Action: Mouse scrolled (362, 314) with delta (0, -1)
Screenshot: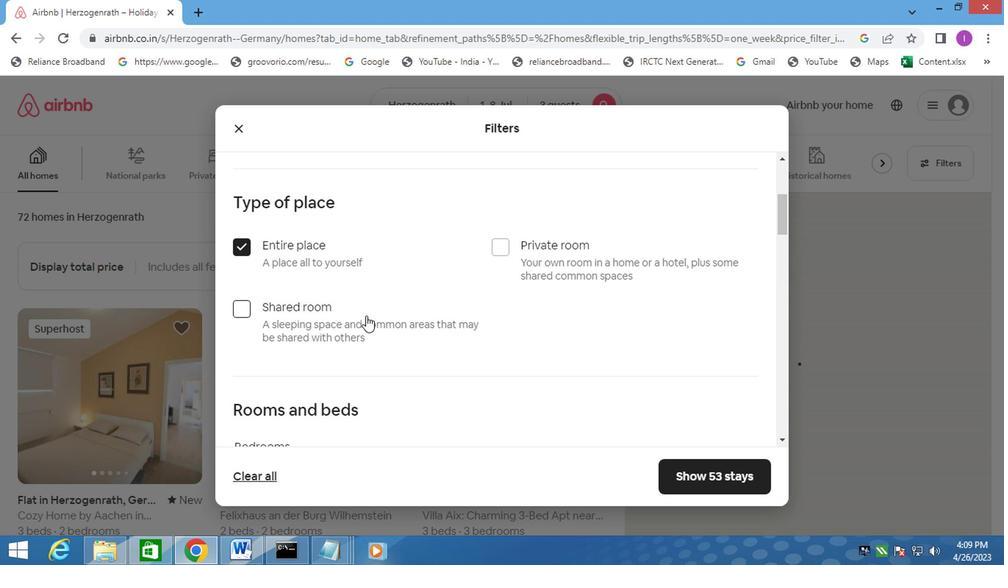 
Action: Mouse moved to (363, 315)
Screenshot: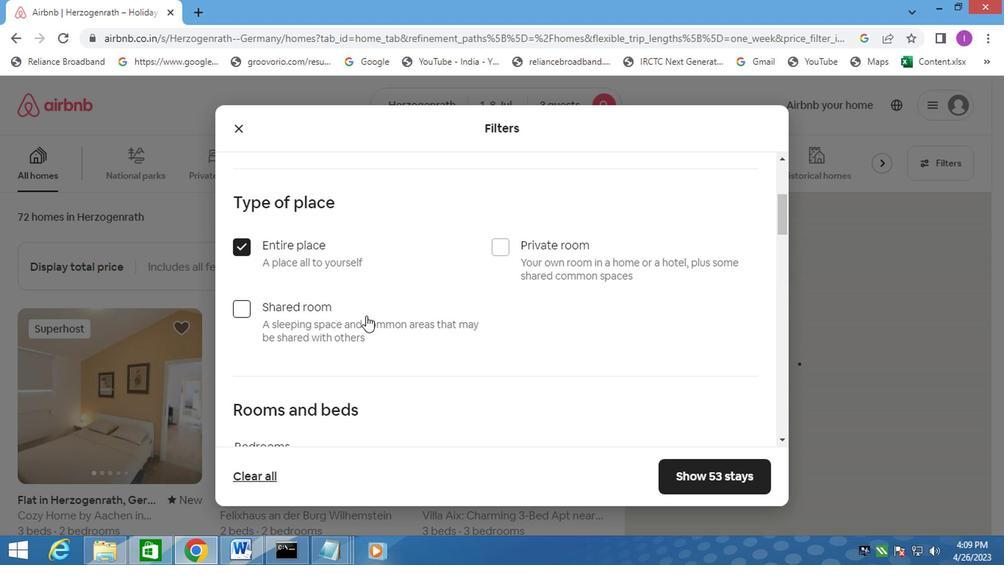 
Action: Mouse scrolled (363, 314) with delta (0, -1)
Screenshot: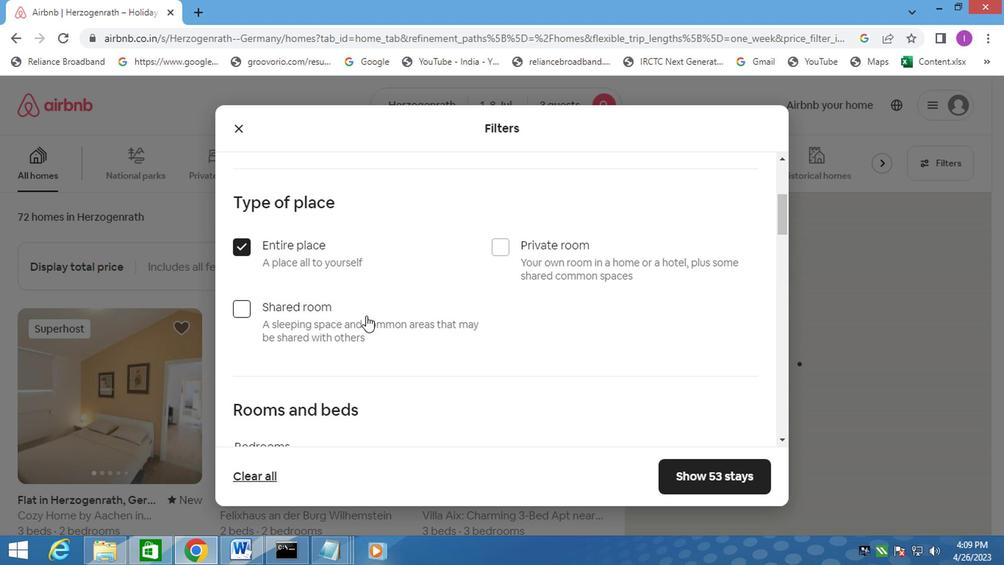 
Action: Mouse moved to (364, 313)
Screenshot: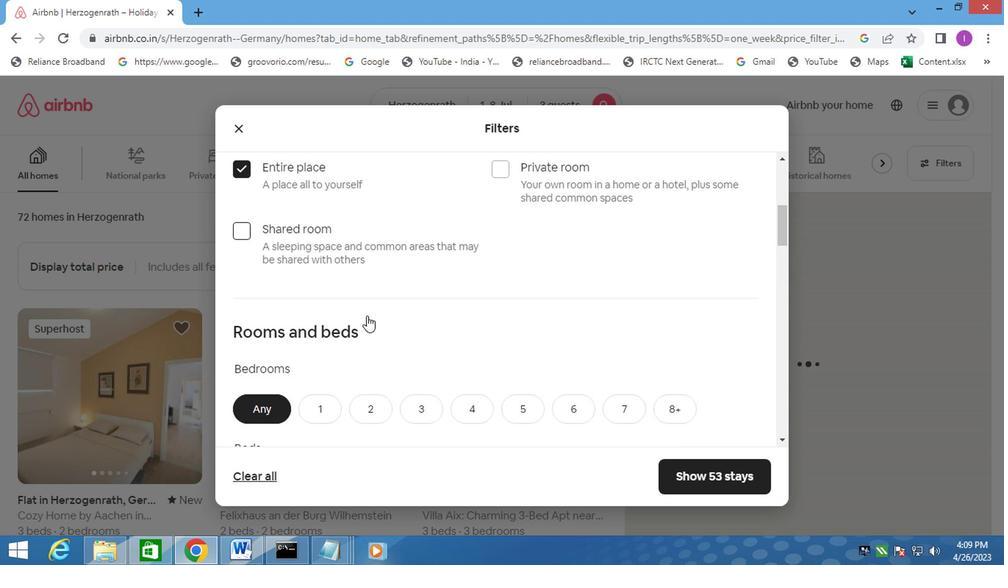 
Action: Mouse scrolled (364, 312) with delta (0, -1)
Screenshot: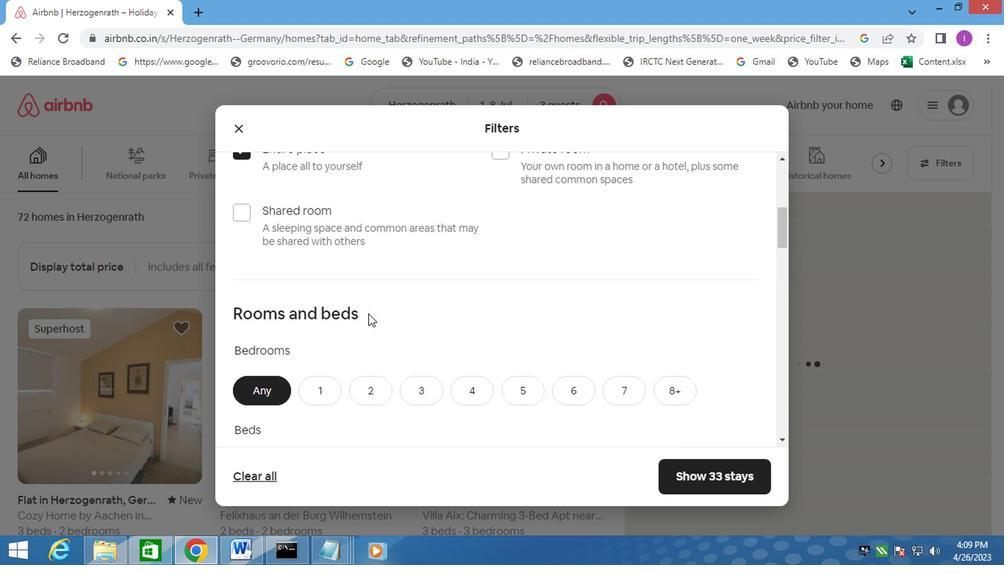 
Action: Mouse moved to (307, 269)
Screenshot: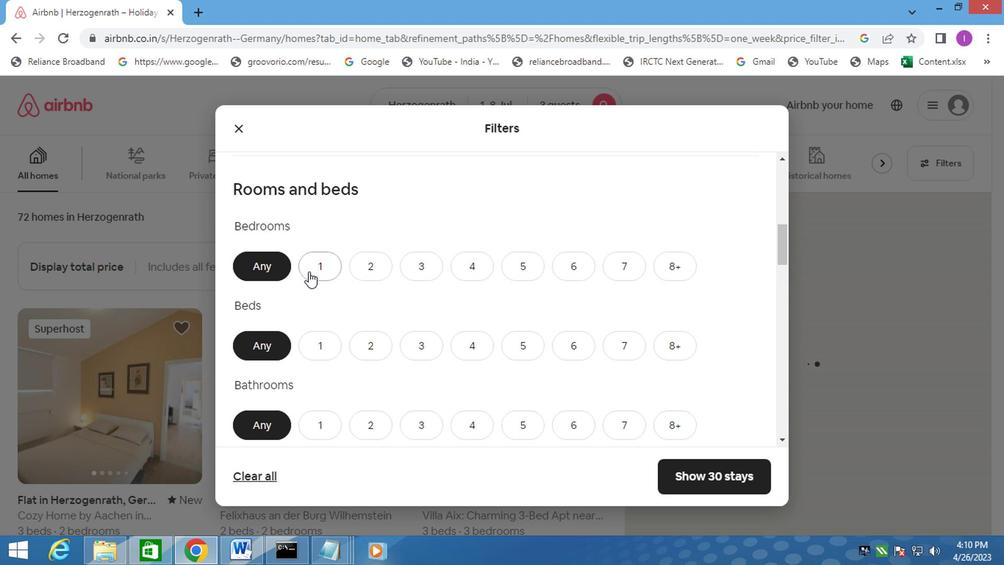 
Action: Mouse pressed left at (307, 269)
Screenshot: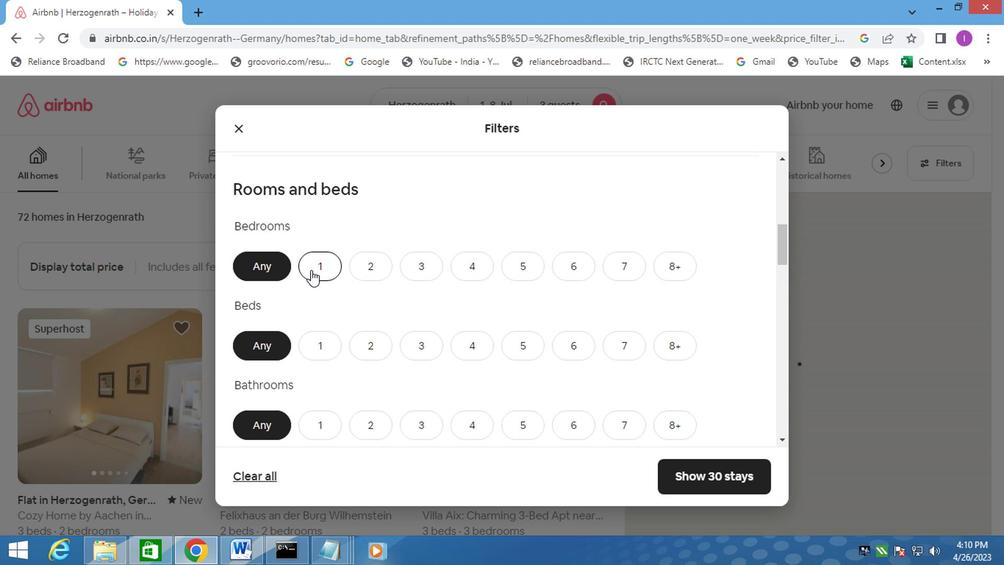 
Action: Mouse moved to (324, 339)
Screenshot: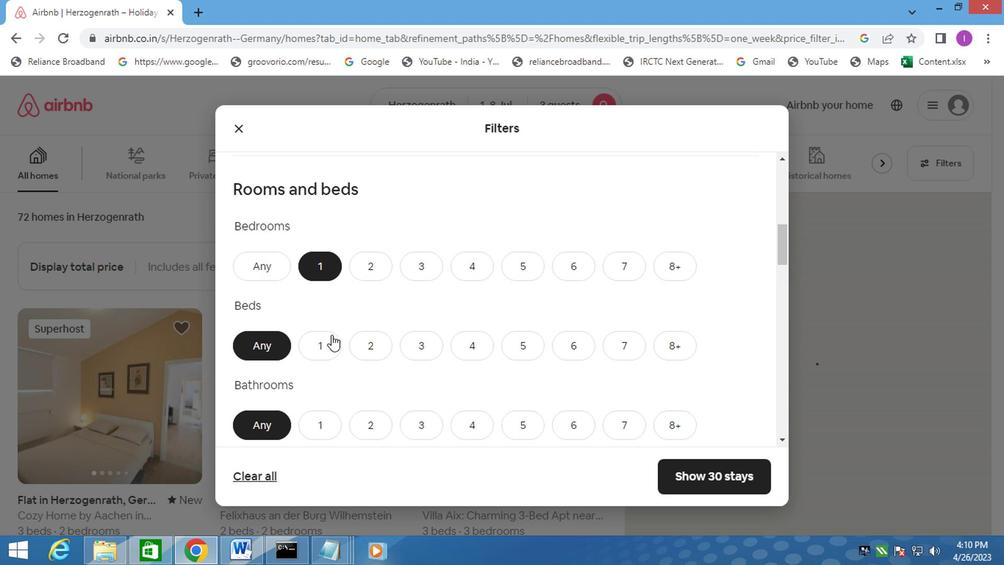 
Action: Mouse pressed left at (324, 339)
Screenshot: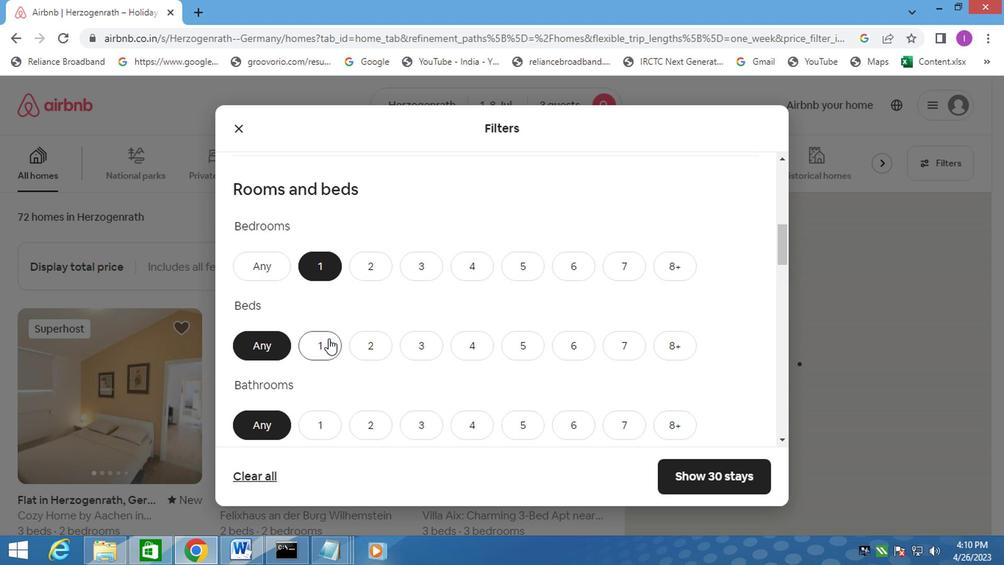 
Action: Mouse moved to (318, 422)
Screenshot: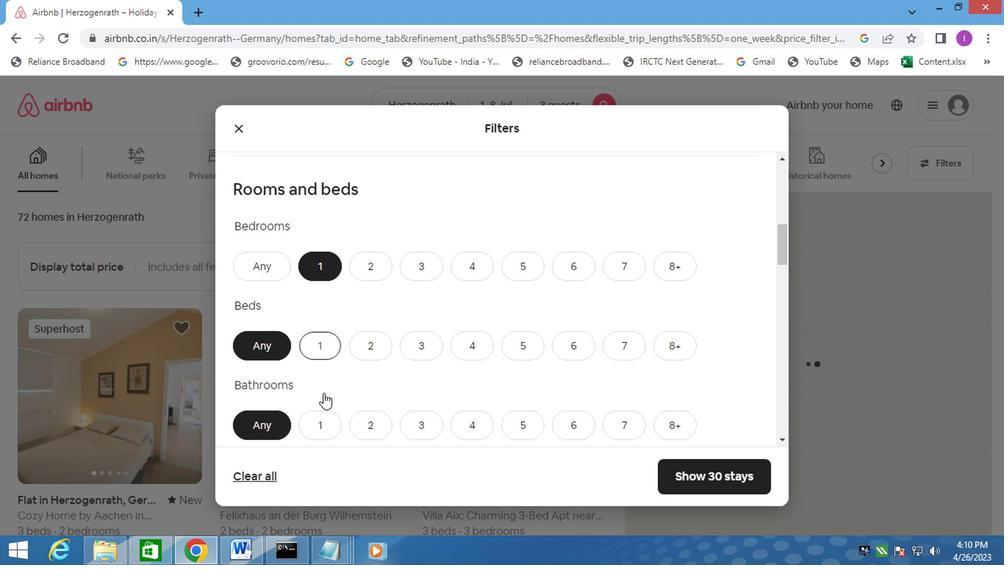 
Action: Mouse pressed left at (318, 422)
Screenshot: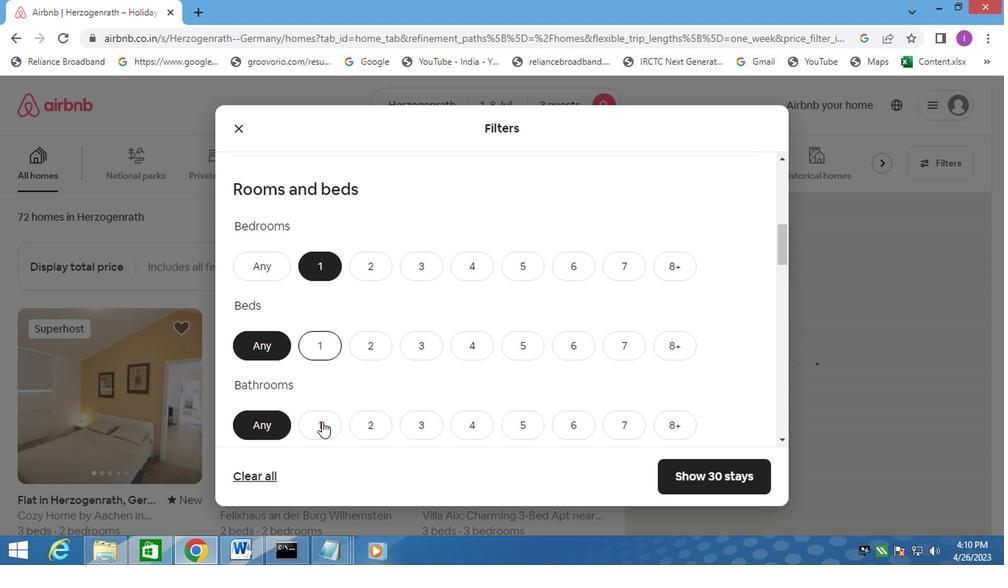 
Action: Mouse moved to (352, 389)
Screenshot: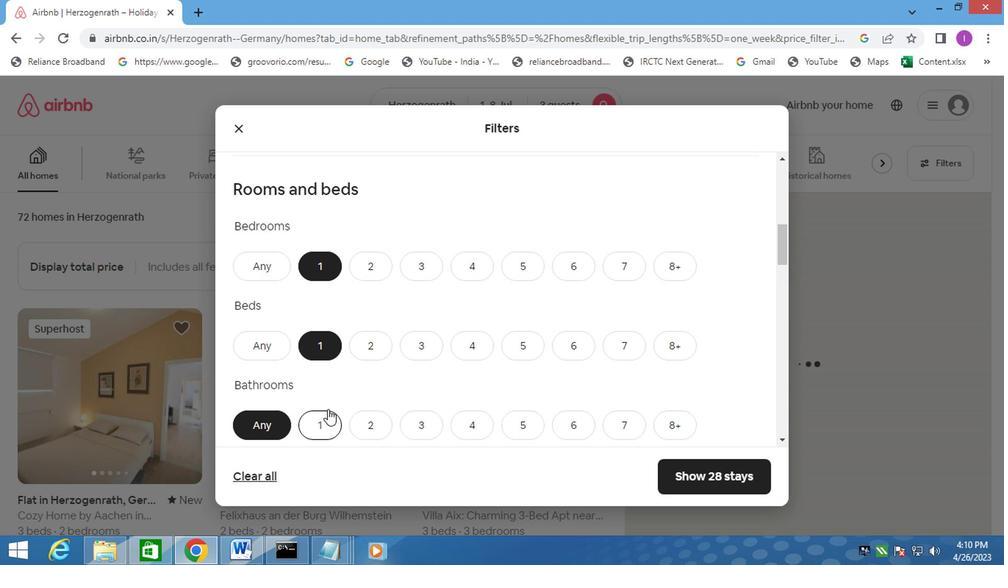 
Action: Mouse scrolled (352, 388) with delta (0, -1)
Screenshot: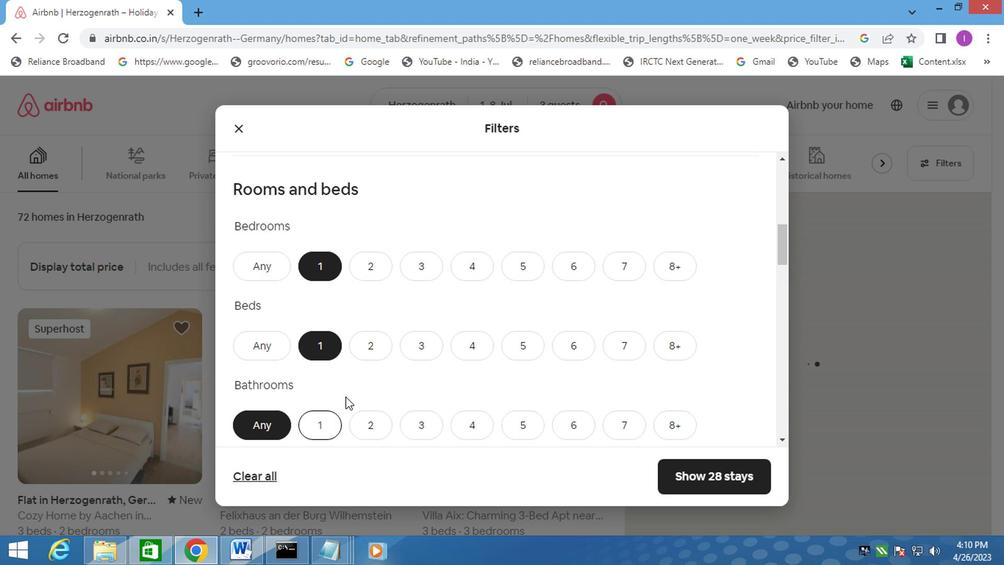 
Action: Mouse moved to (353, 389)
Screenshot: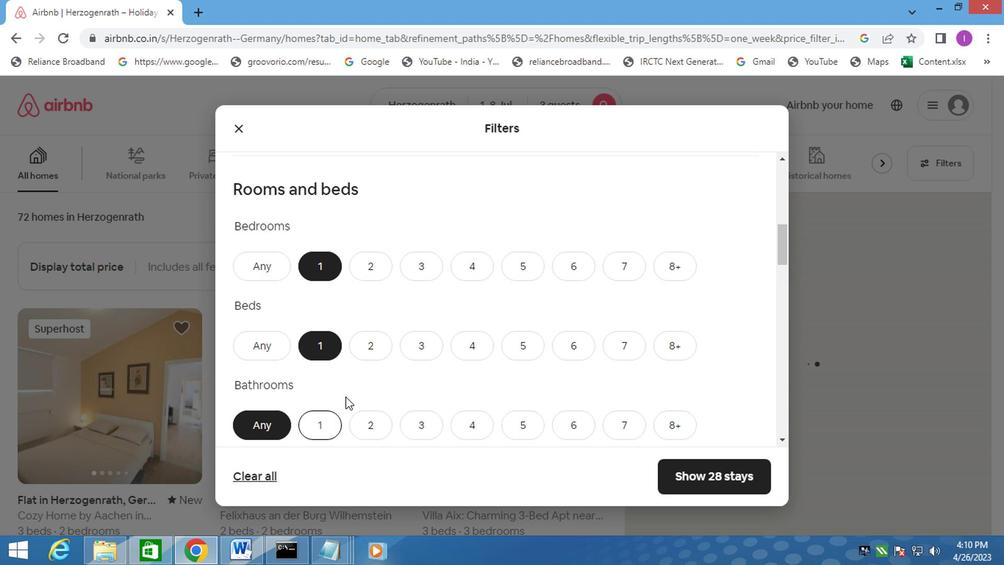 
Action: Mouse scrolled (353, 388) with delta (0, -1)
Screenshot: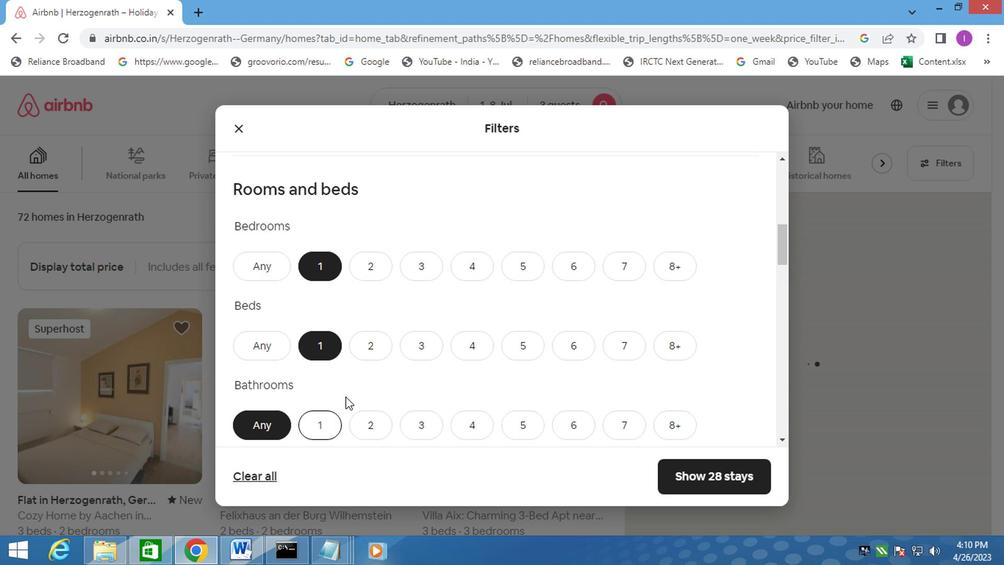 
Action: Mouse moved to (364, 361)
Screenshot: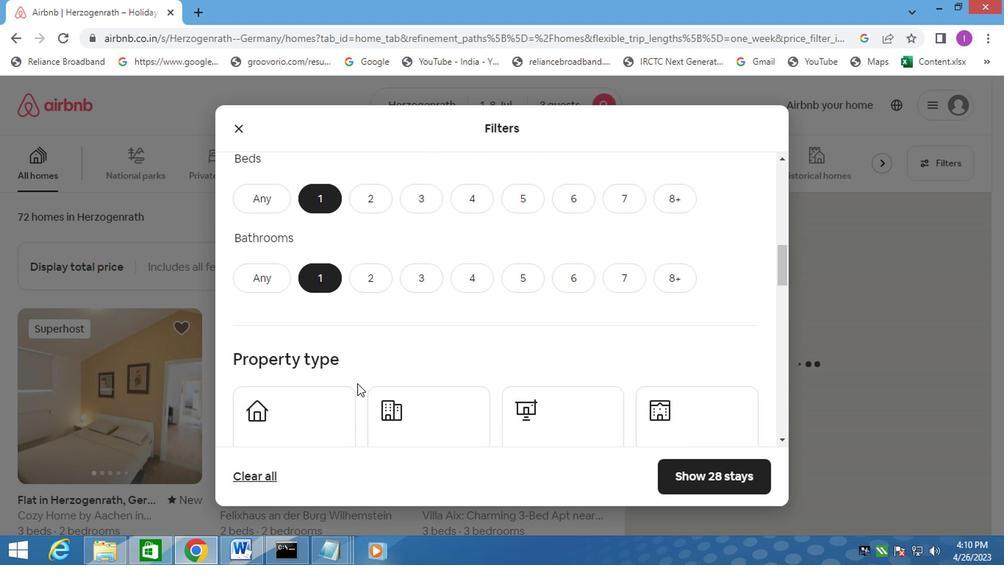 
Action: Mouse scrolled (364, 360) with delta (0, 0)
Screenshot: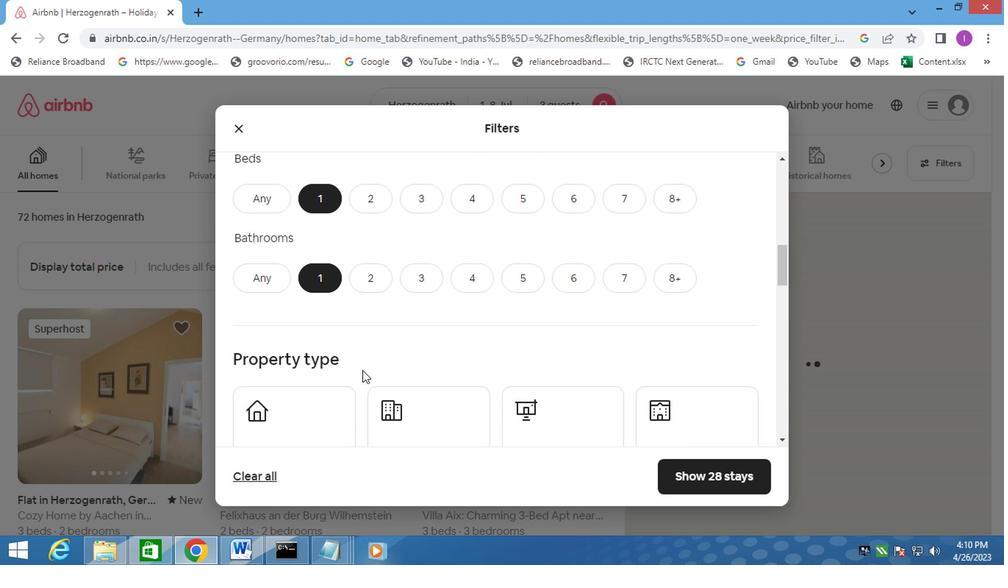 
Action: Mouse scrolled (364, 360) with delta (0, 0)
Screenshot: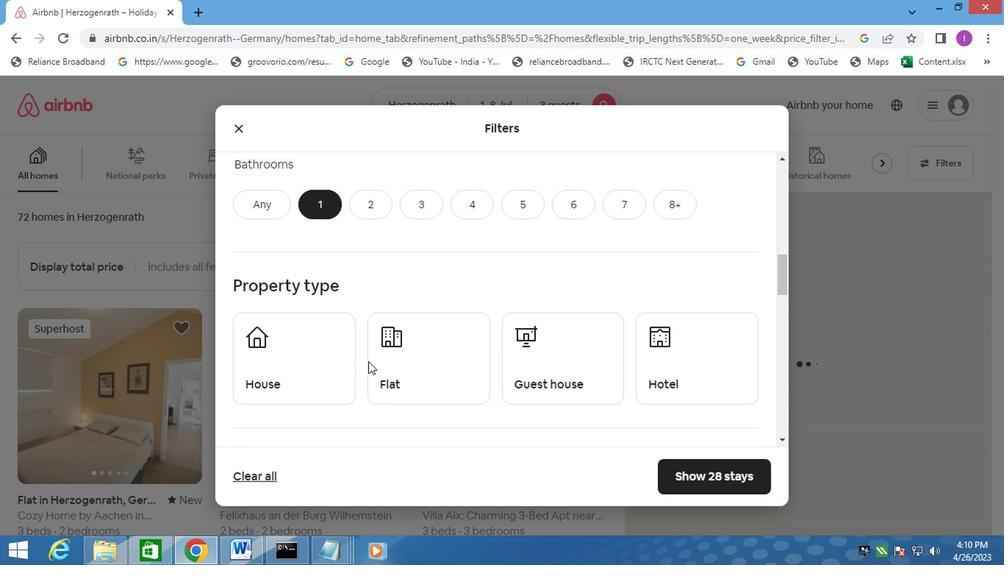 
Action: Mouse moved to (310, 309)
Screenshot: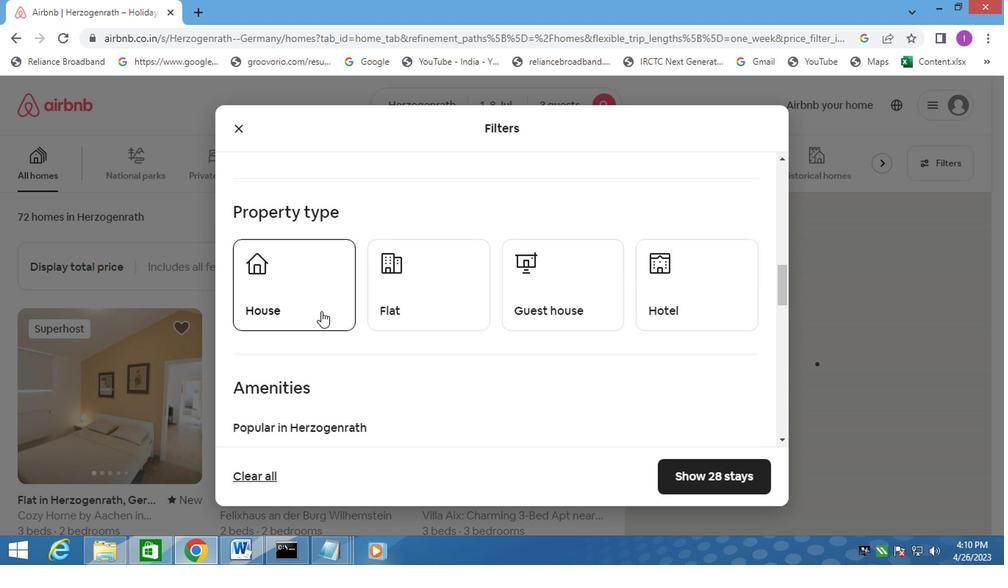 
Action: Mouse pressed left at (310, 309)
Screenshot: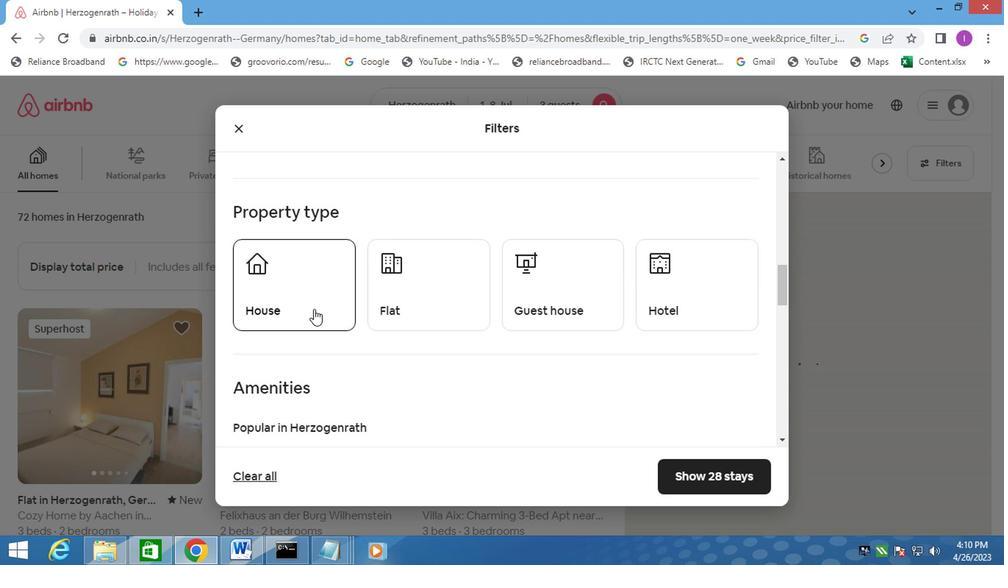 
Action: Mouse moved to (396, 290)
Screenshot: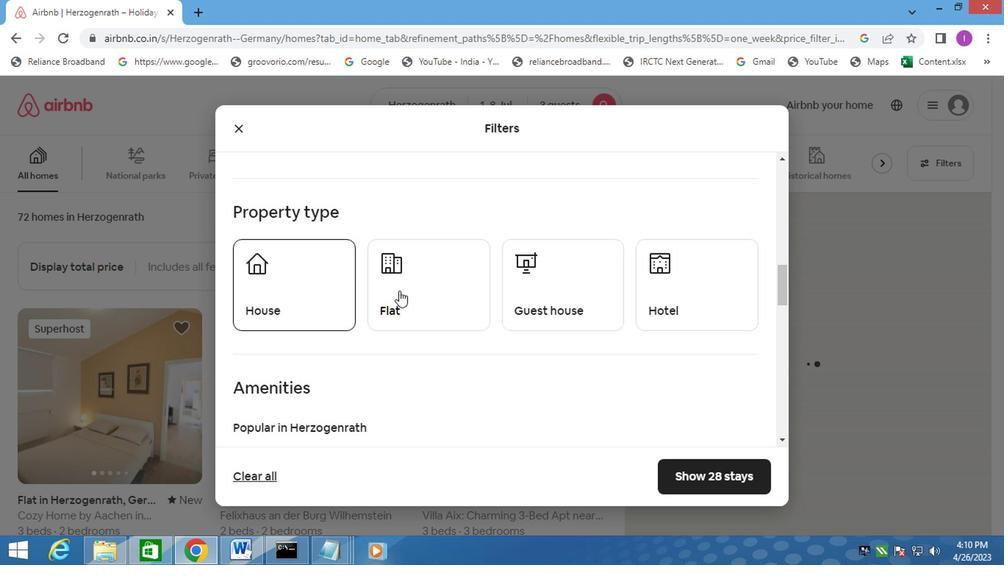 
Action: Mouse pressed left at (396, 290)
Screenshot: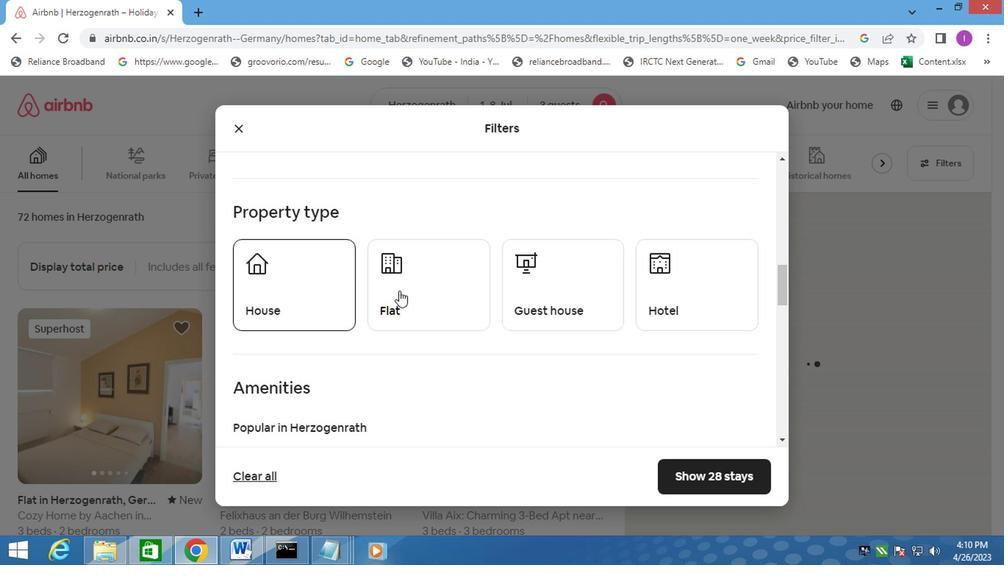 
Action: Mouse moved to (514, 287)
Screenshot: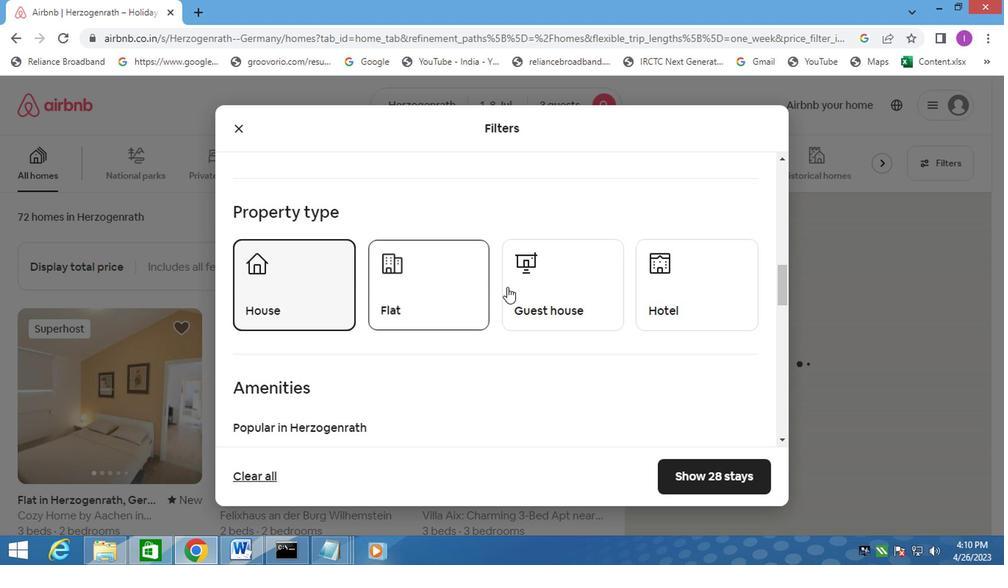 
Action: Mouse pressed left at (514, 287)
Screenshot: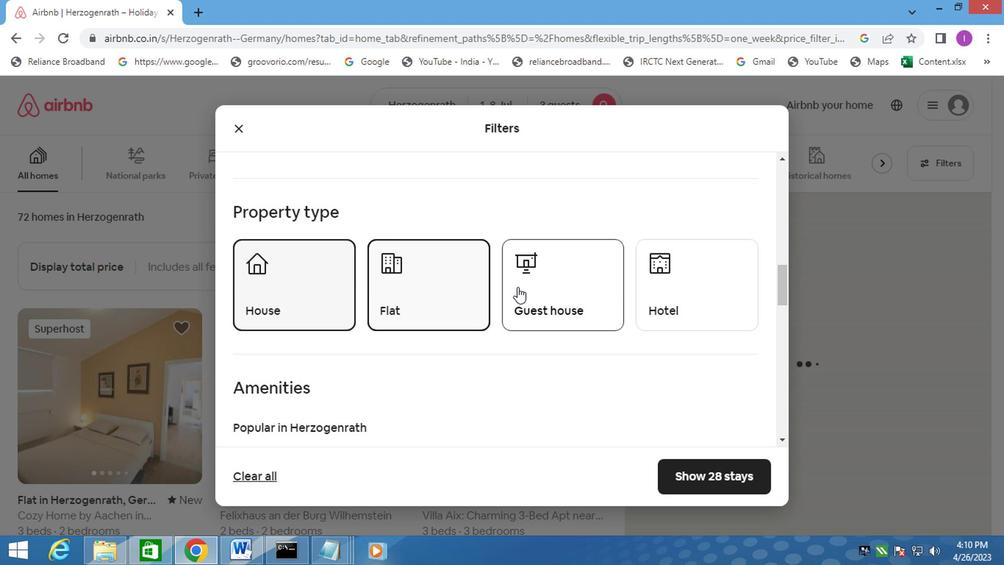 
Action: Mouse moved to (729, 290)
Screenshot: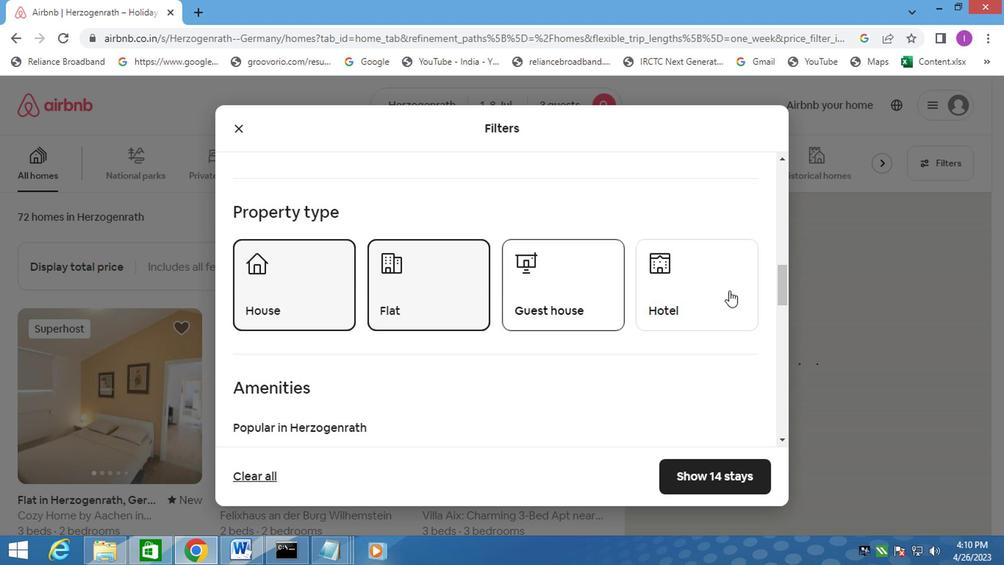 
Action: Mouse pressed left at (729, 290)
Screenshot: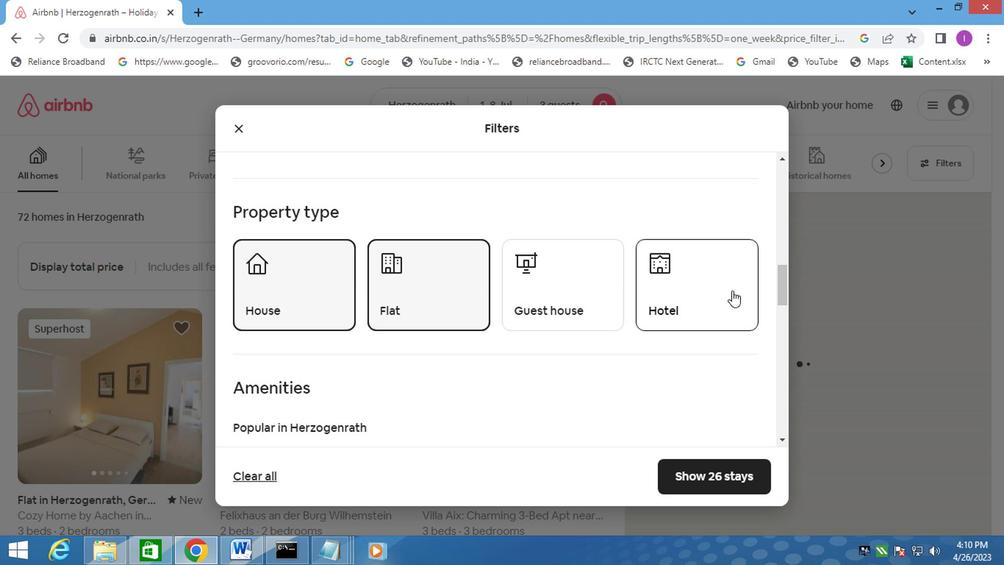 
Action: Mouse moved to (553, 319)
Screenshot: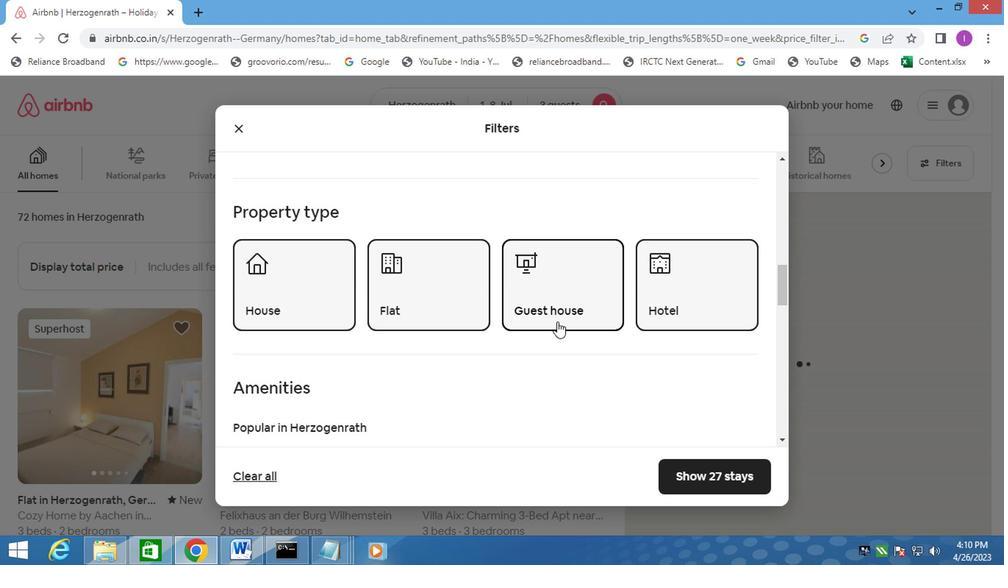 
Action: Mouse scrolled (553, 318) with delta (0, -1)
Screenshot: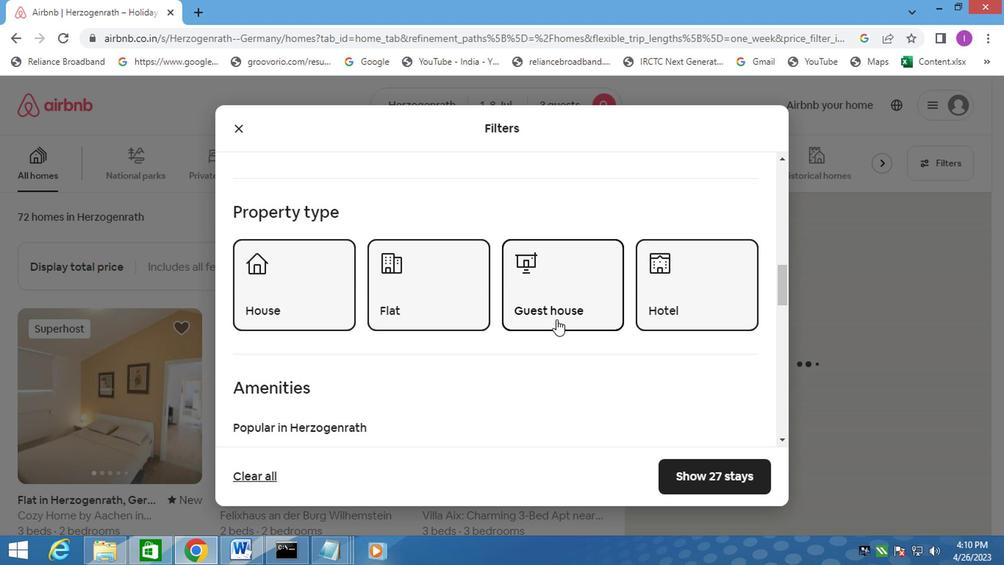 
Action: Mouse scrolled (553, 318) with delta (0, -1)
Screenshot: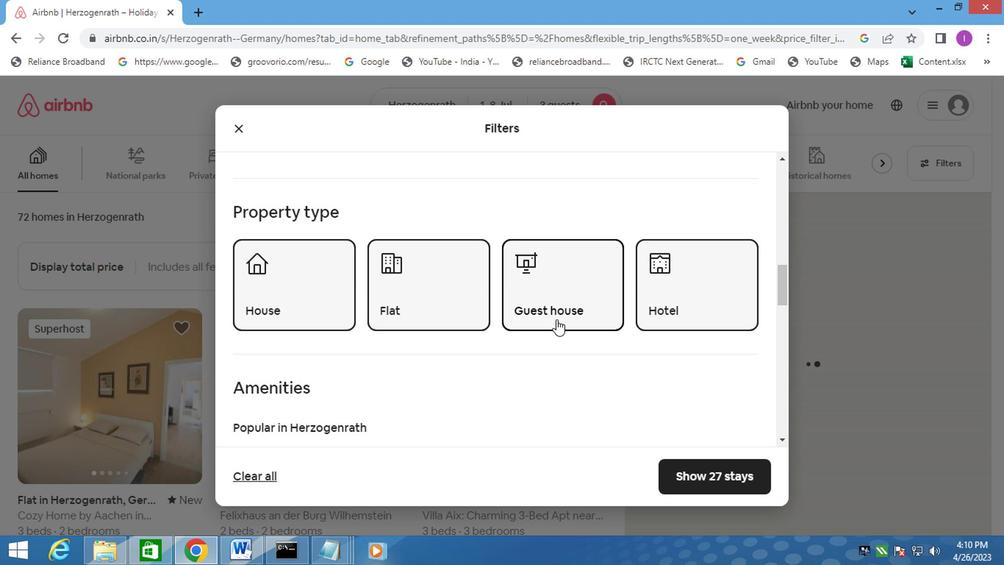 
Action: Mouse moved to (557, 312)
Screenshot: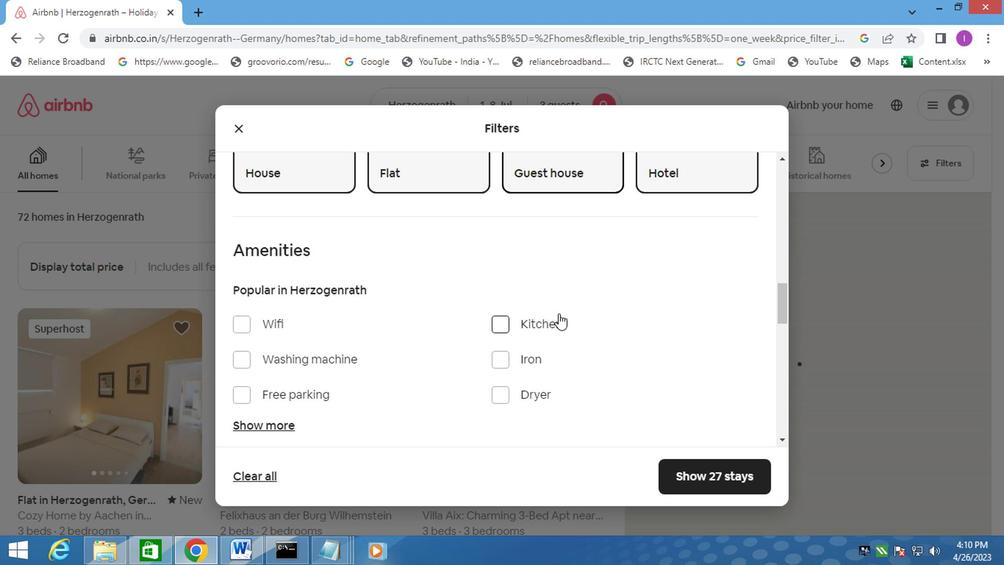 
Action: Mouse scrolled (557, 312) with delta (0, 0)
Screenshot: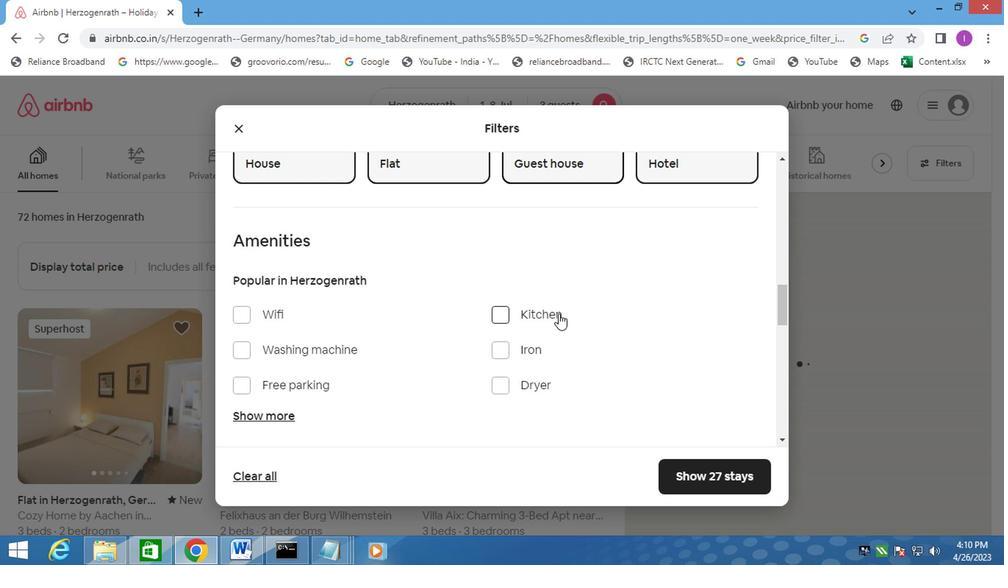 
Action: Mouse moved to (559, 314)
Screenshot: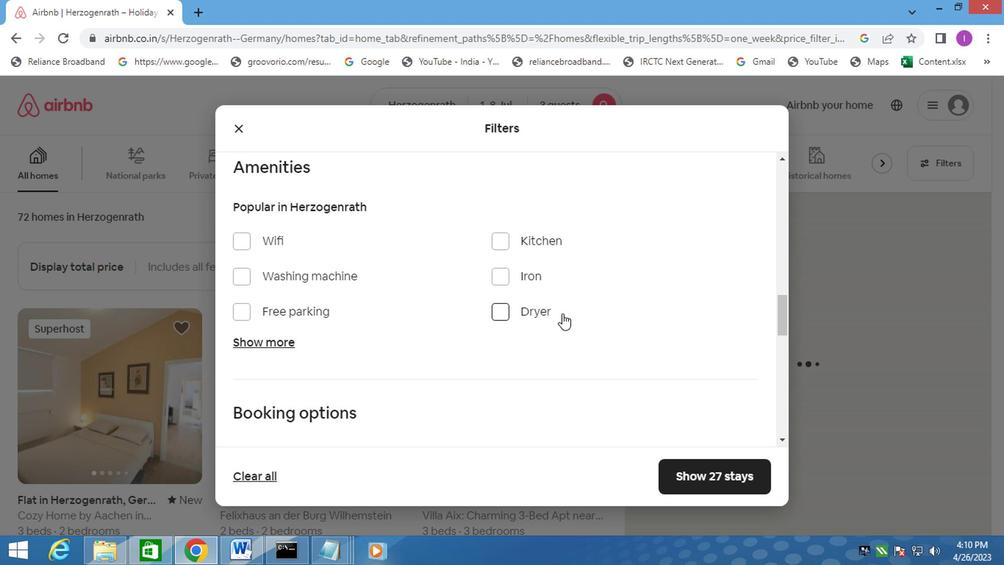 
Action: Mouse scrolled (559, 314) with delta (0, 0)
Screenshot: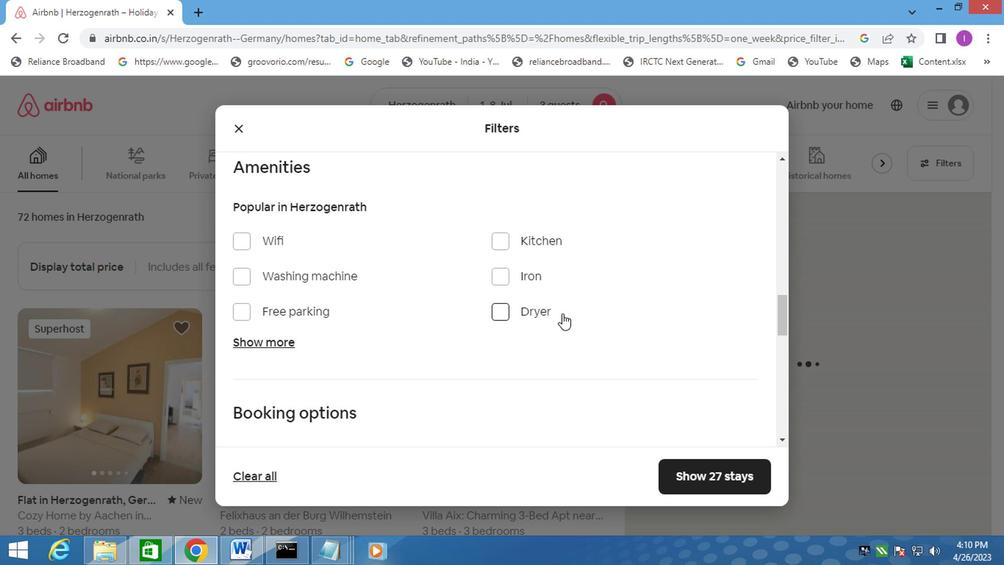 
Action: Mouse moved to (716, 405)
Screenshot: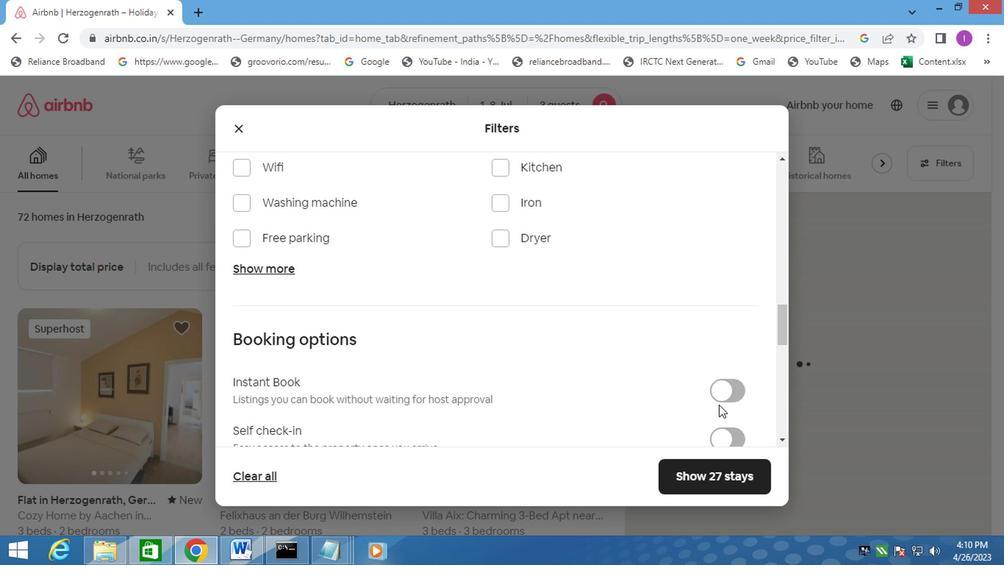 
Action: Mouse scrolled (716, 404) with delta (0, -1)
Screenshot: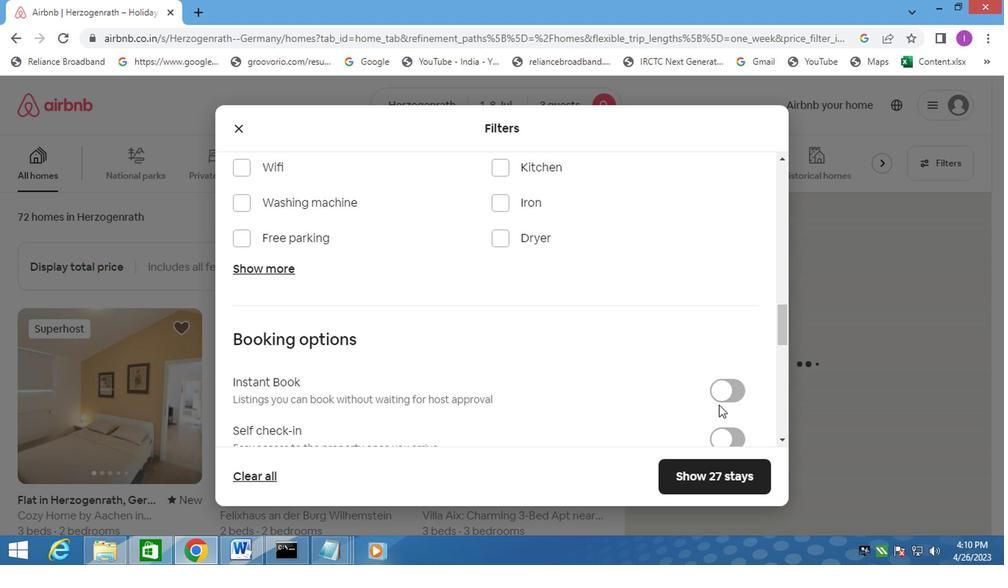 
Action: Mouse moved to (736, 371)
Screenshot: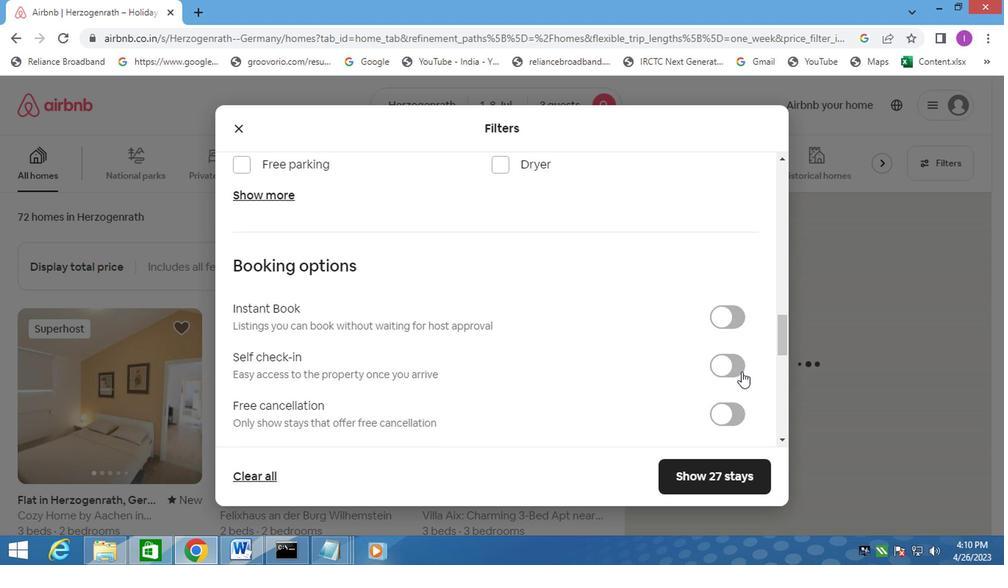 
Action: Mouse pressed left at (736, 371)
Screenshot: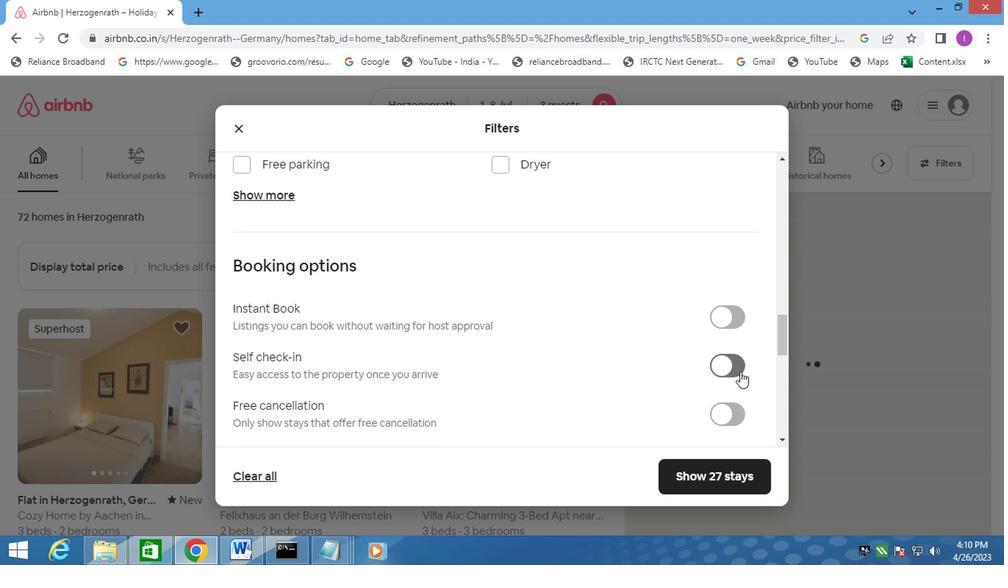 
Action: Mouse moved to (575, 375)
Screenshot: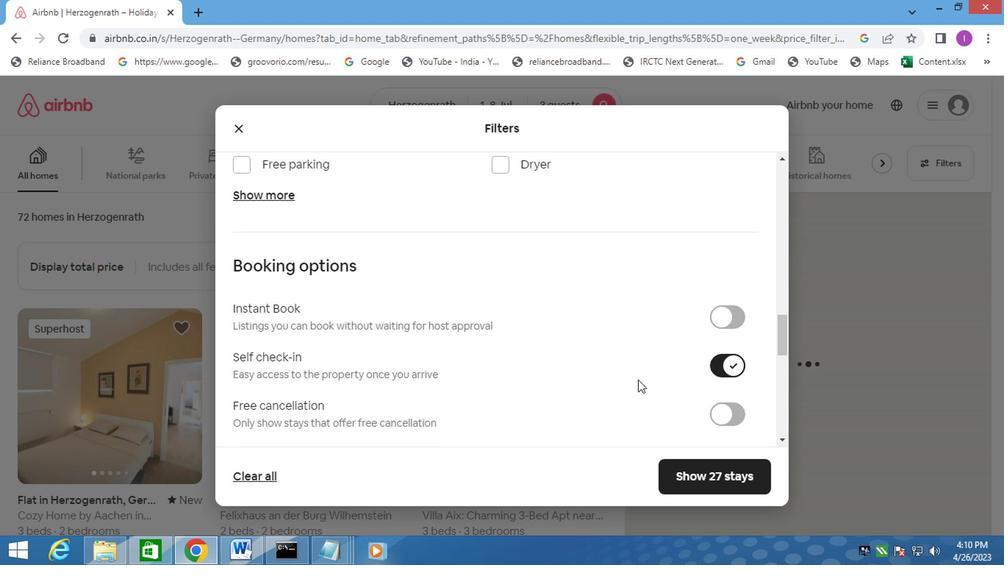 
Action: Mouse scrolled (578, 380) with delta (0, 0)
Screenshot: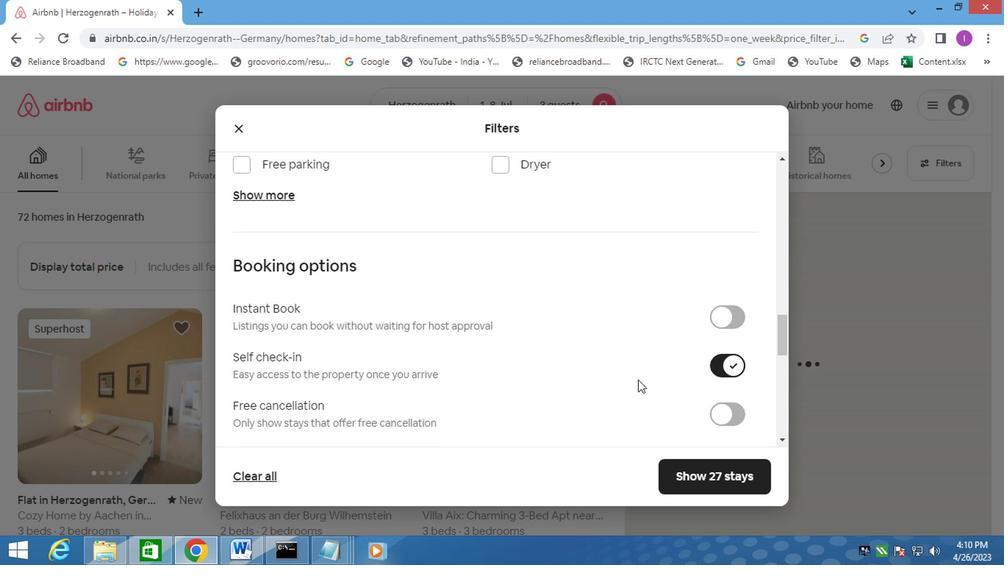 
Action: Mouse scrolled (578, 380) with delta (0, 0)
Screenshot: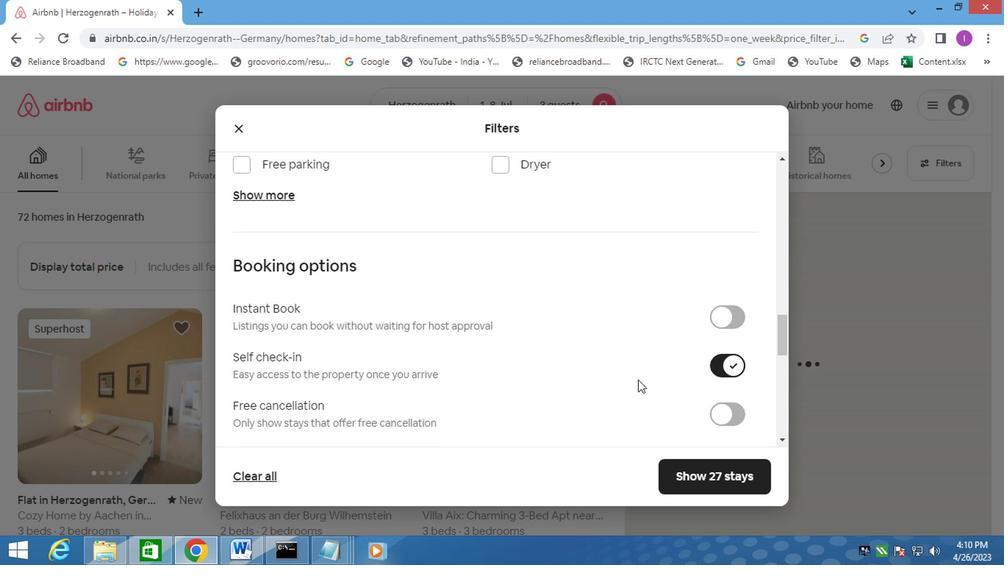 
Action: Mouse moved to (575, 370)
Screenshot: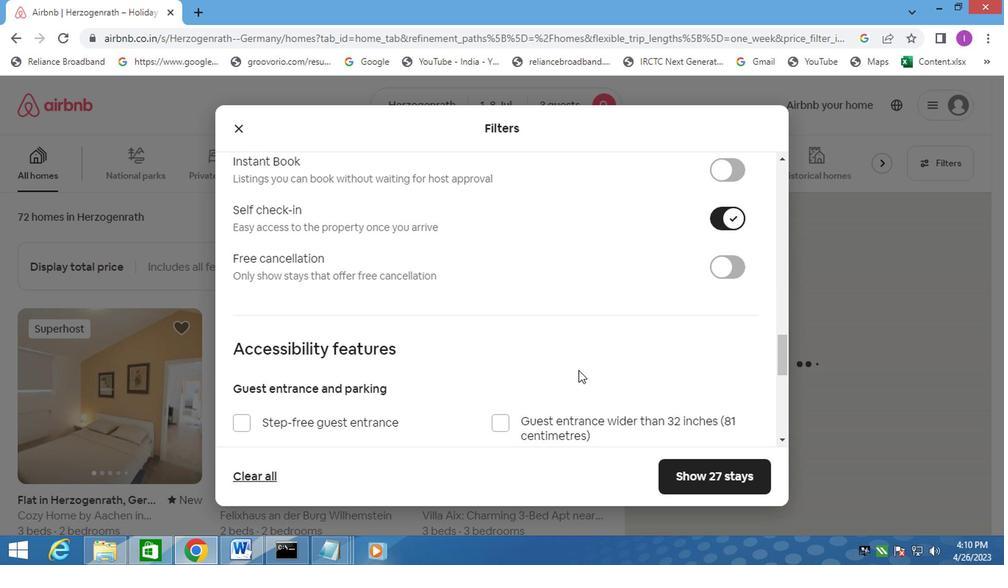 
Action: Mouse scrolled (575, 369) with delta (0, 0)
Screenshot: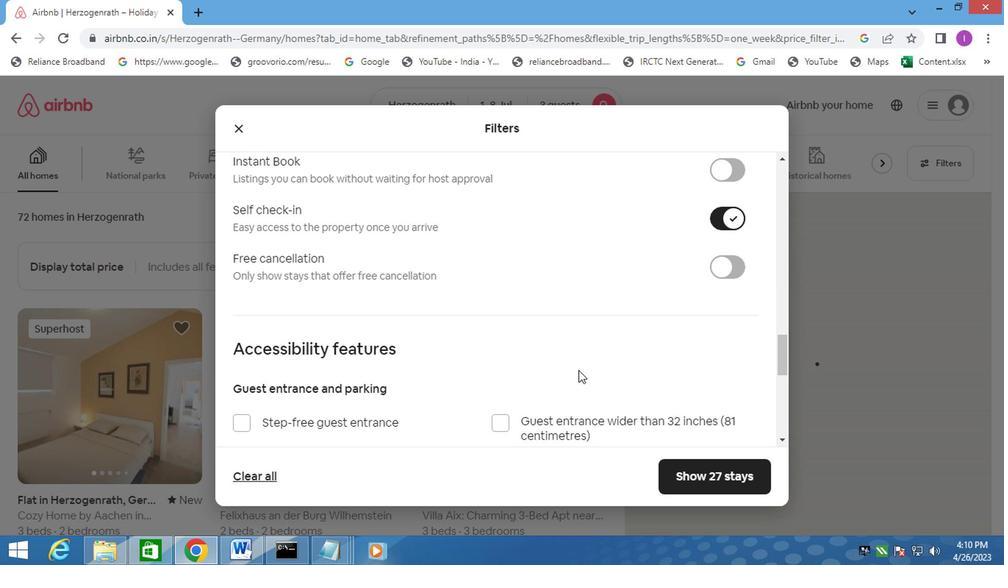 
Action: Mouse moved to (264, 402)
Screenshot: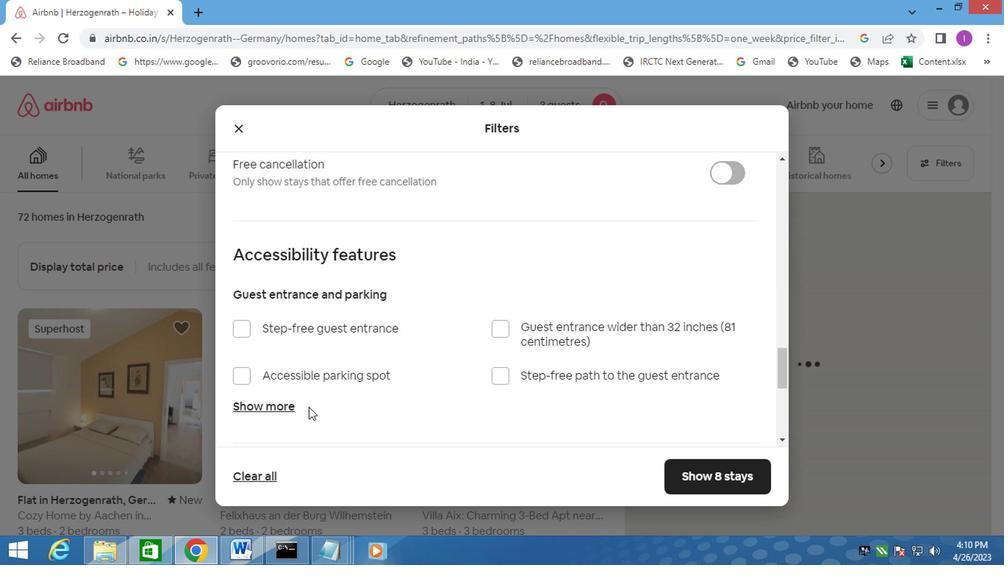 
Action: Mouse scrolled (265, 401) with delta (0, 0)
Screenshot: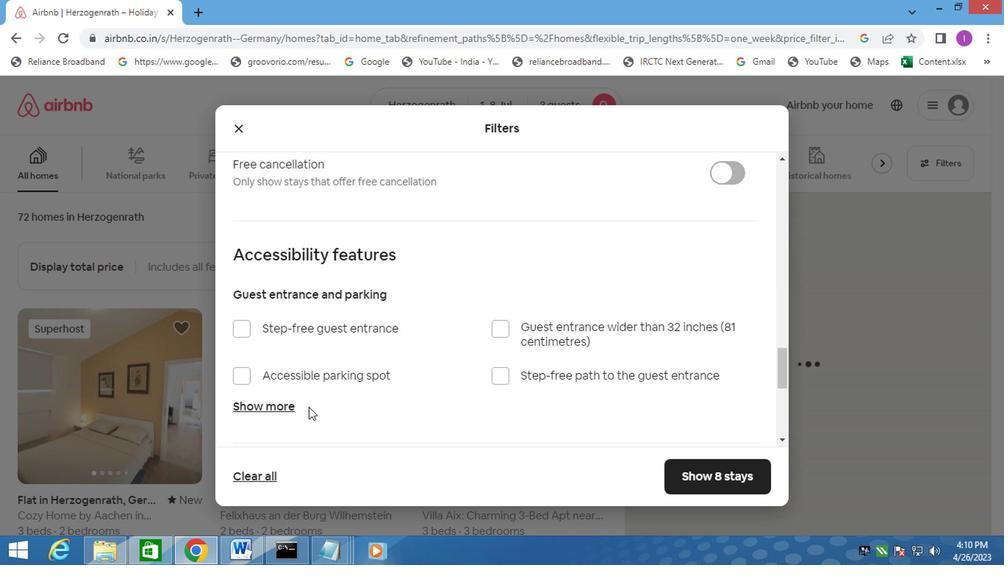 
Action: Mouse moved to (240, 406)
Screenshot: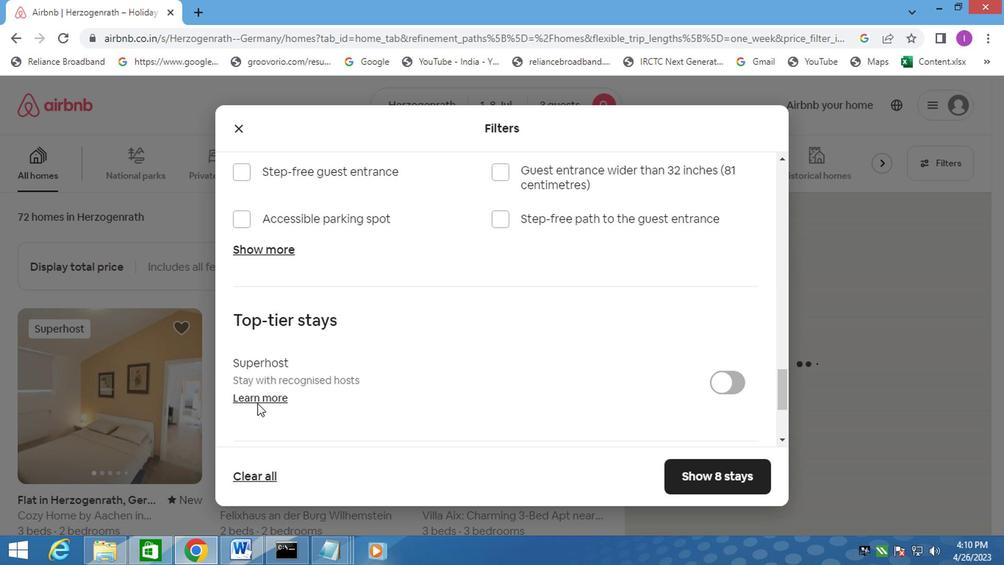 
Action: Mouse scrolled (241, 405) with delta (0, 0)
Screenshot: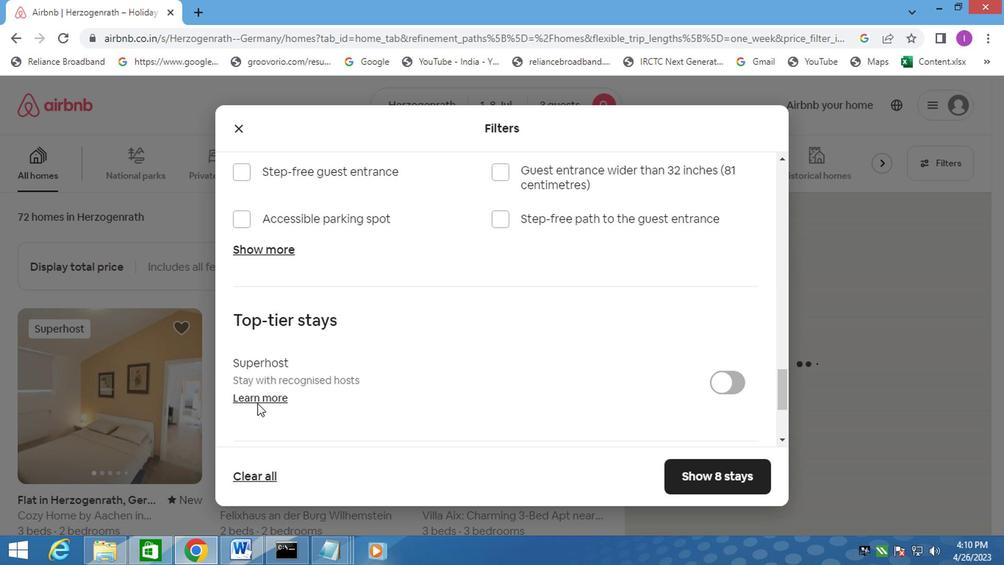 
Action: Mouse scrolled (241, 405) with delta (0, 0)
Screenshot: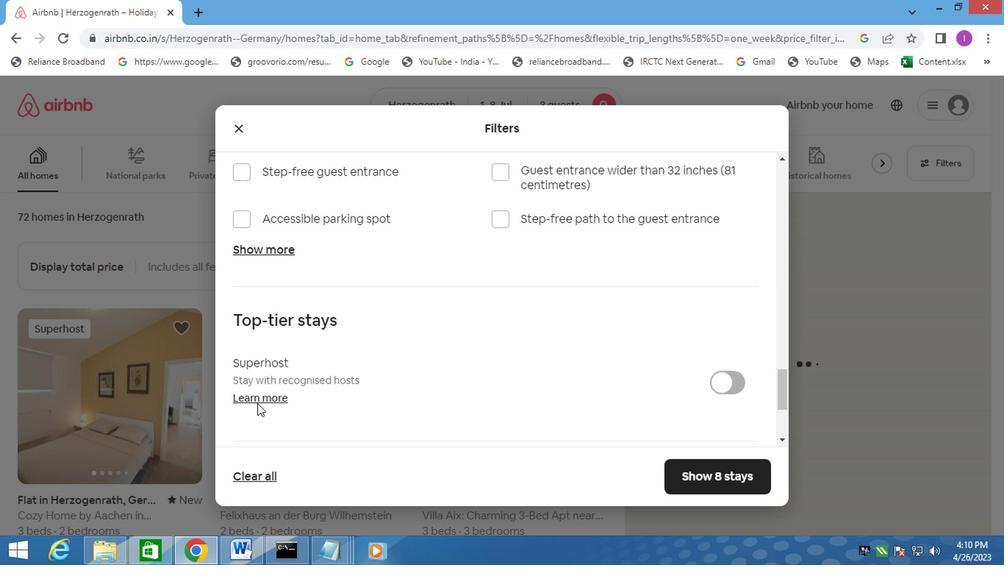 
Action: Mouse moved to (237, 348)
Screenshot: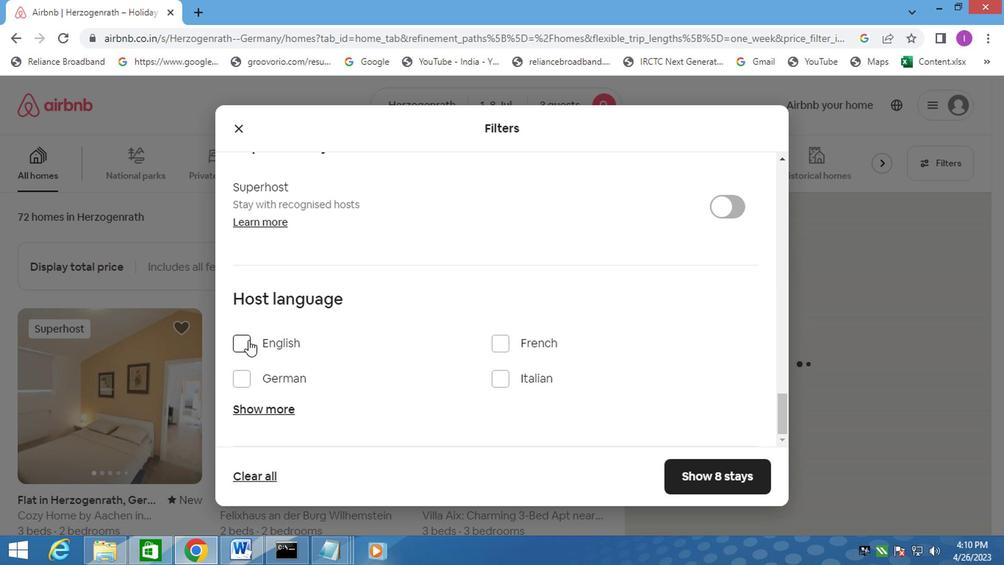 
Action: Mouse pressed left at (237, 348)
Screenshot: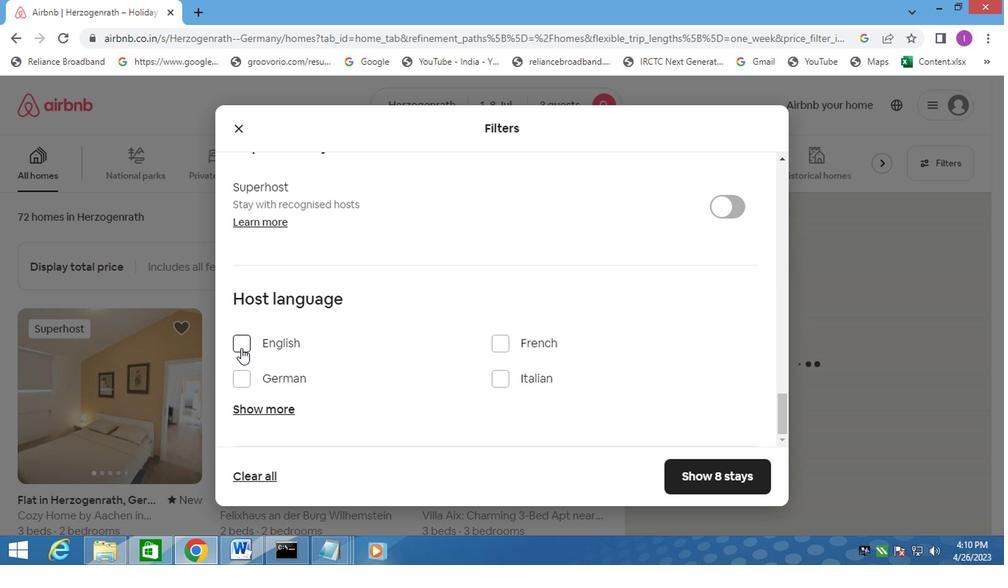 
Action: Mouse moved to (687, 473)
Screenshot: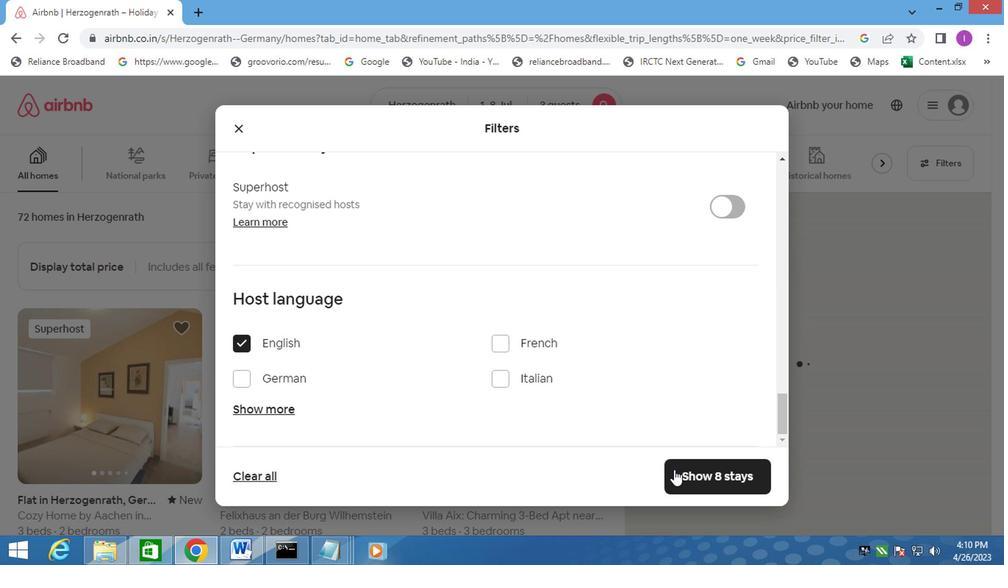 
Action: Mouse pressed left at (687, 473)
Screenshot: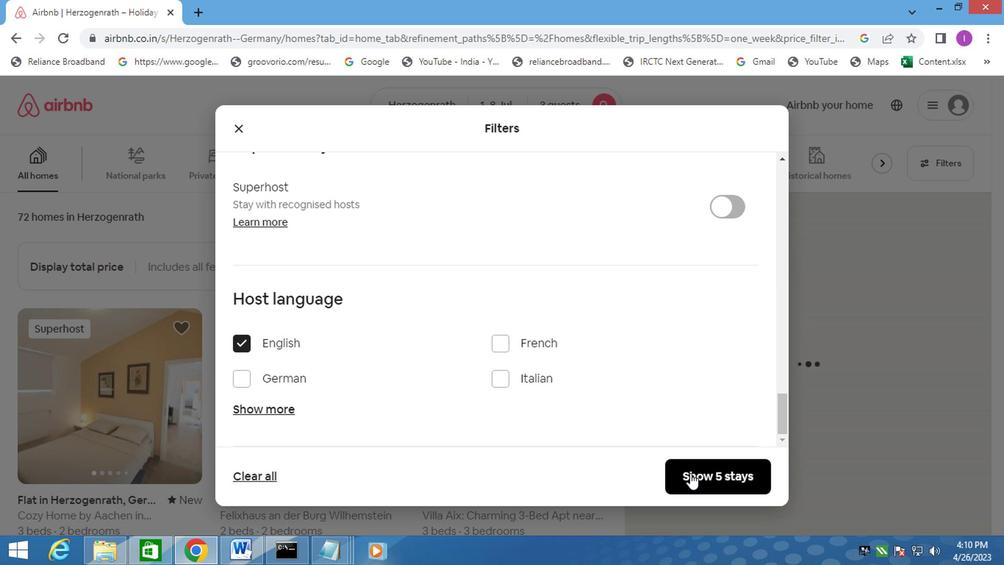 
Action: Mouse moved to (674, 244)
Screenshot: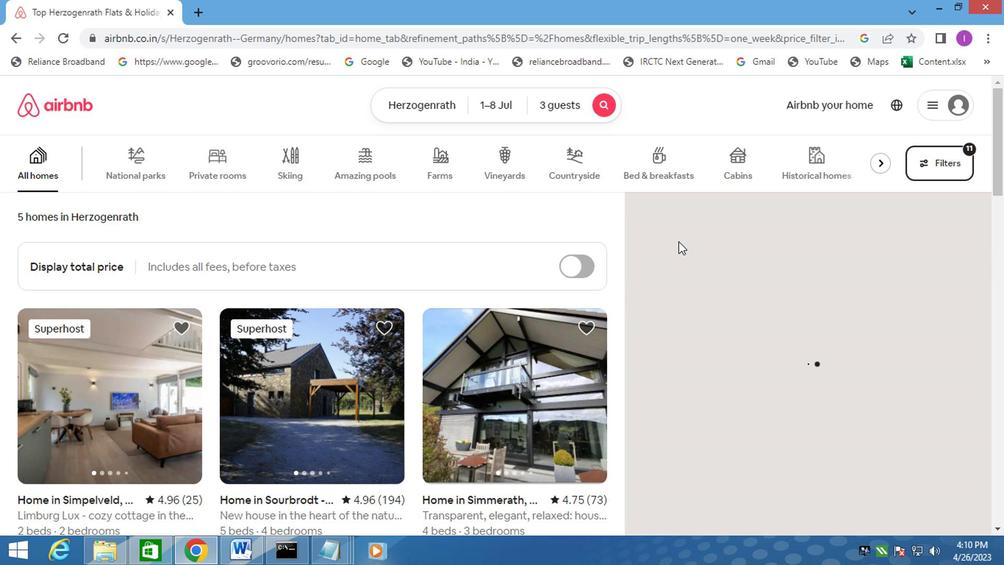 
